 Task: Look for space in Boca Raton, United States from 1st July, 2023 to 9th July, 2023 for 2 adults in price range Rs.8000 to Rs.15000. Place can be entire place with 1  bedroom having 1 bed and 1 bathroom. Property type can be house, flat, guest house. Booking option can be shelf check-in. Required host language is English.
Action: Mouse moved to (409, 86)
Screenshot: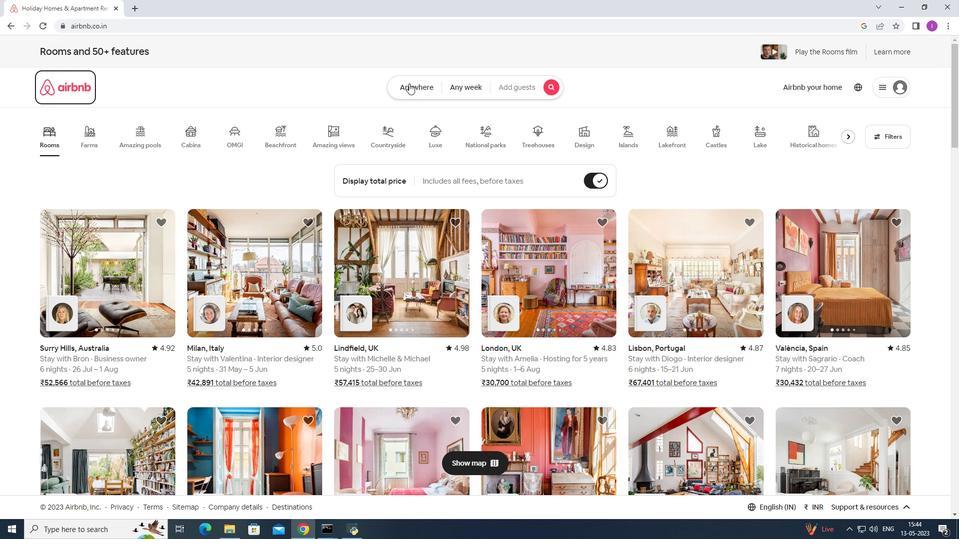 
Action: Mouse pressed left at (409, 86)
Screenshot: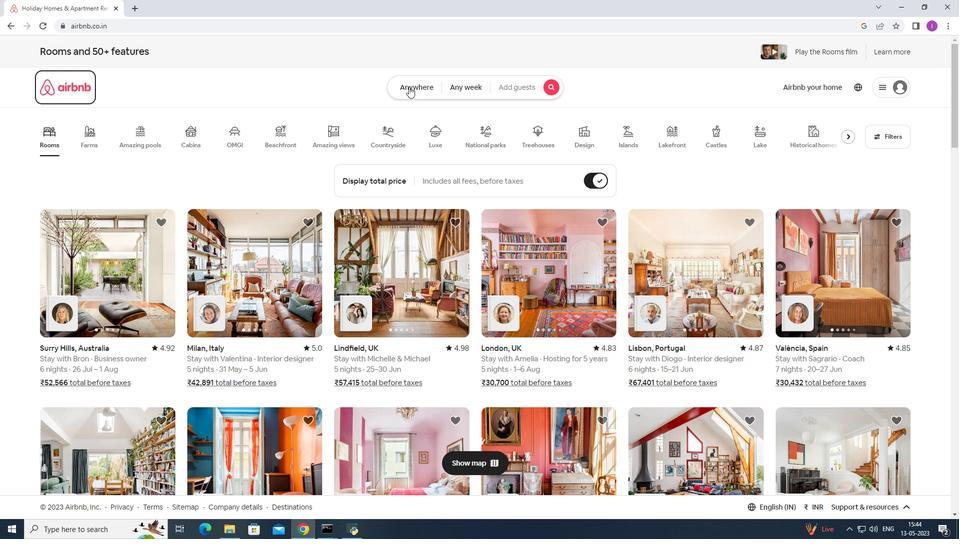 
Action: Mouse moved to (356, 132)
Screenshot: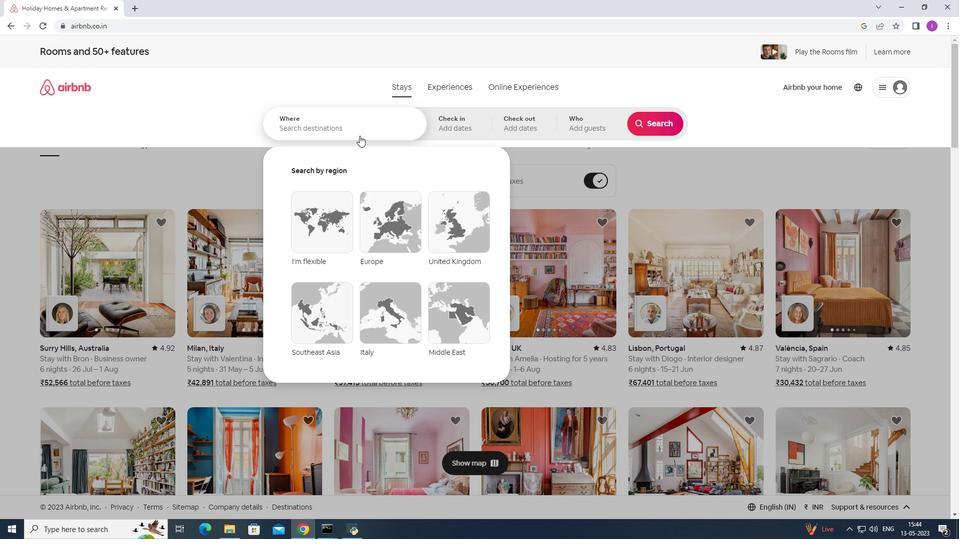 
Action: Mouse pressed left at (356, 132)
Screenshot: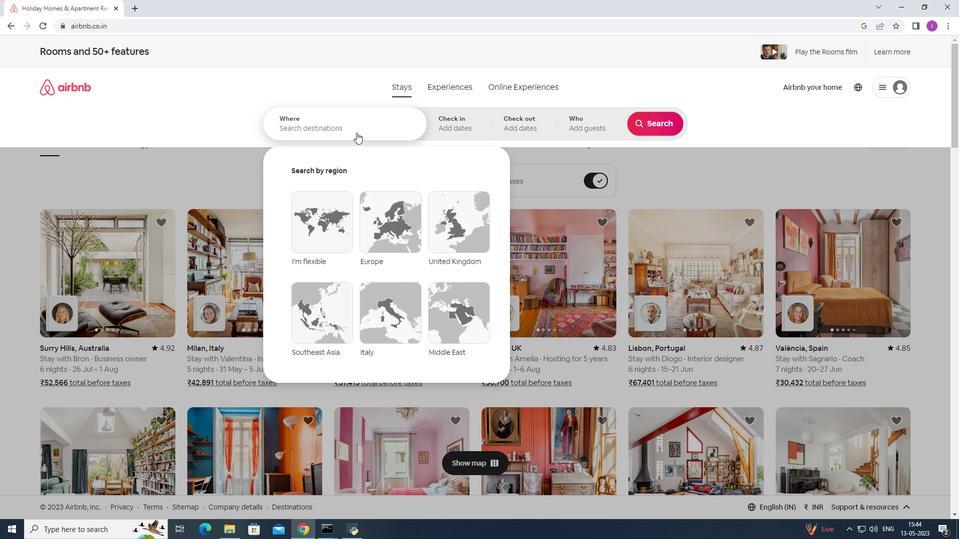 
Action: Mouse moved to (356, 132)
Screenshot: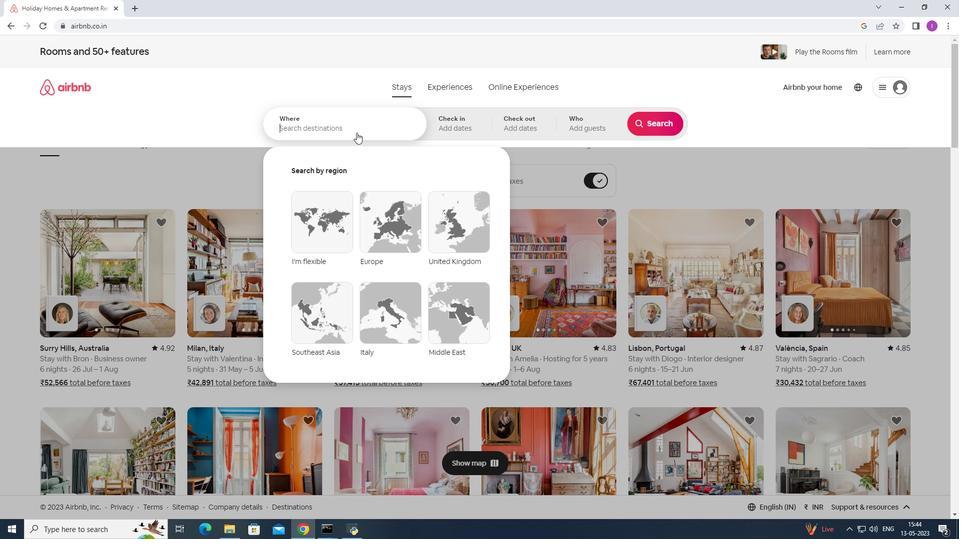 
Action: Key pressed <Key.shift><Key.shift>Boca<Key.space><Key.shift><Key.shift><Key.shift><Key.shift><Key.shift><Key.shift><Key.shift><Key.shift><Key.shift><Key.shift><Key.shift><Key.shift><Key.shift><Key.shift><Key.shift>Raton,<Key.shift><Key.shift><Key.shift><Key.shift><Key.shift><Key.shift><Key.shift><Key.shift><Key.shift><Key.shift><Key.shift><Key.shift><Key.shift><Key.shift><Key.shift><Key.shift><Key.shift><Key.shift><Key.shift><Key.shift><Key.shift><Key.shift><Key.shift><Key.shift>United<Key.space><Key.shift>States
Screenshot: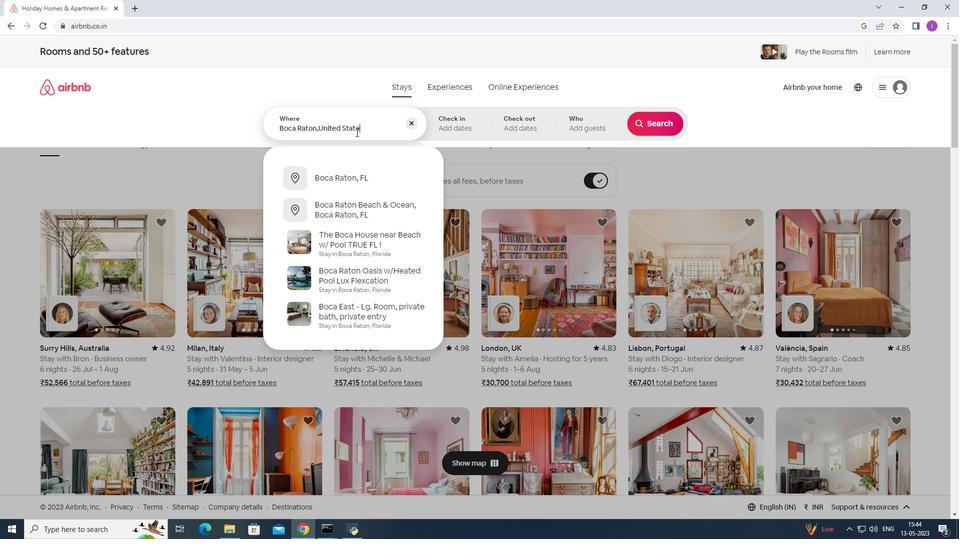 
Action: Mouse moved to (448, 123)
Screenshot: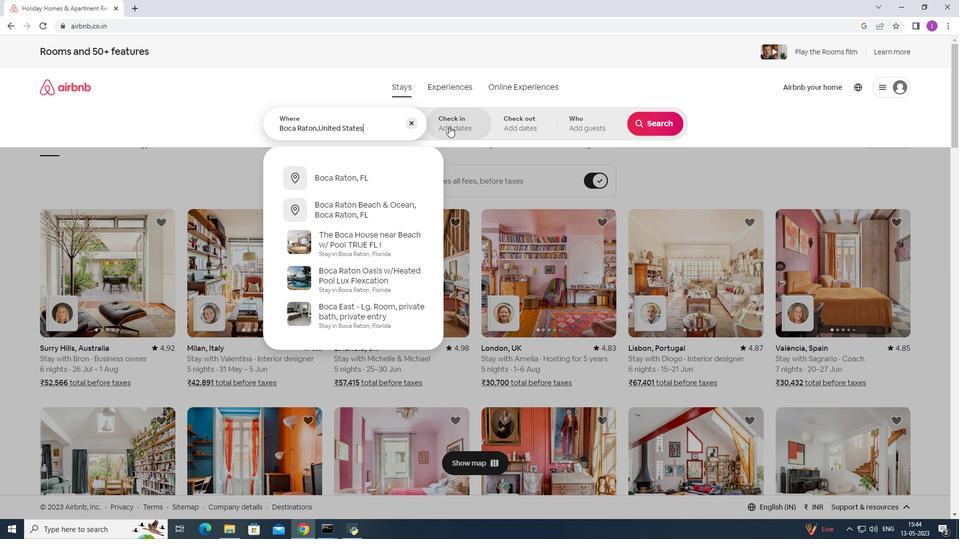 
Action: Mouse pressed left at (448, 123)
Screenshot: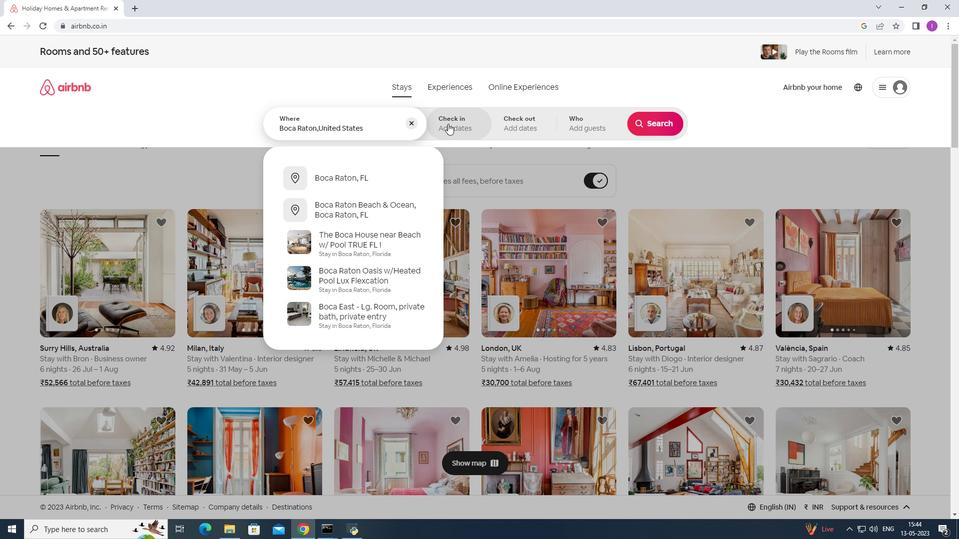 
Action: Mouse moved to (651, 207)
Screenshot: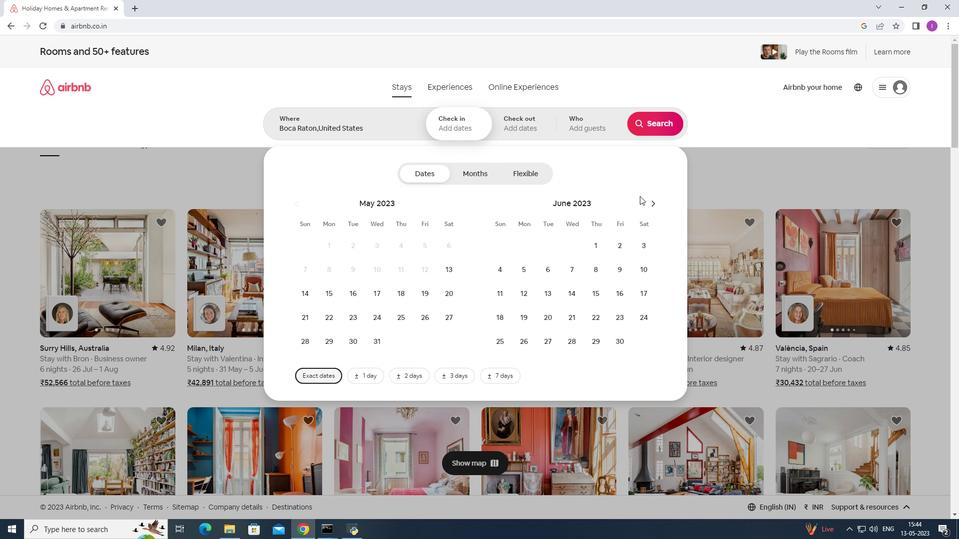 
Action: Mouse pressed left at (651, 207)
Screenshot: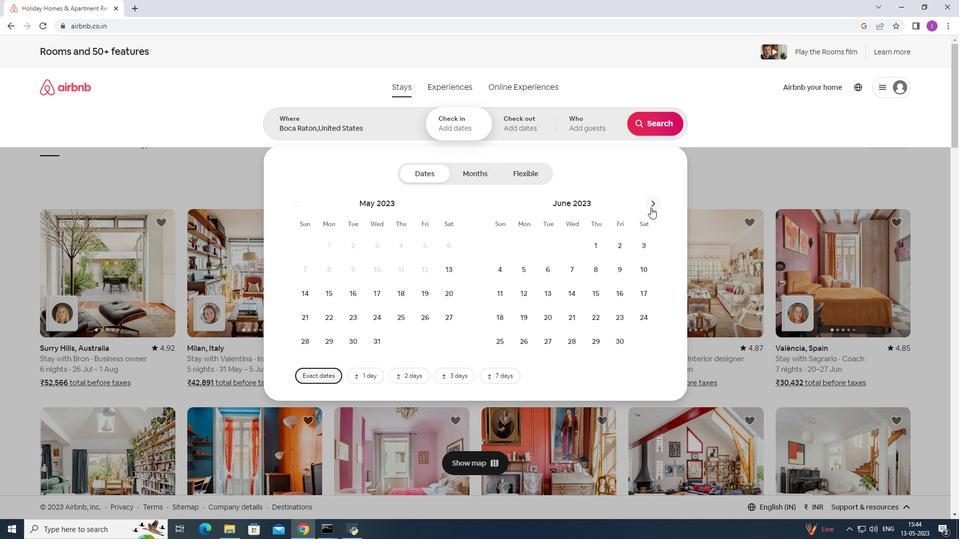 
Action: Mouse moved to (641, 239)
Screenshot: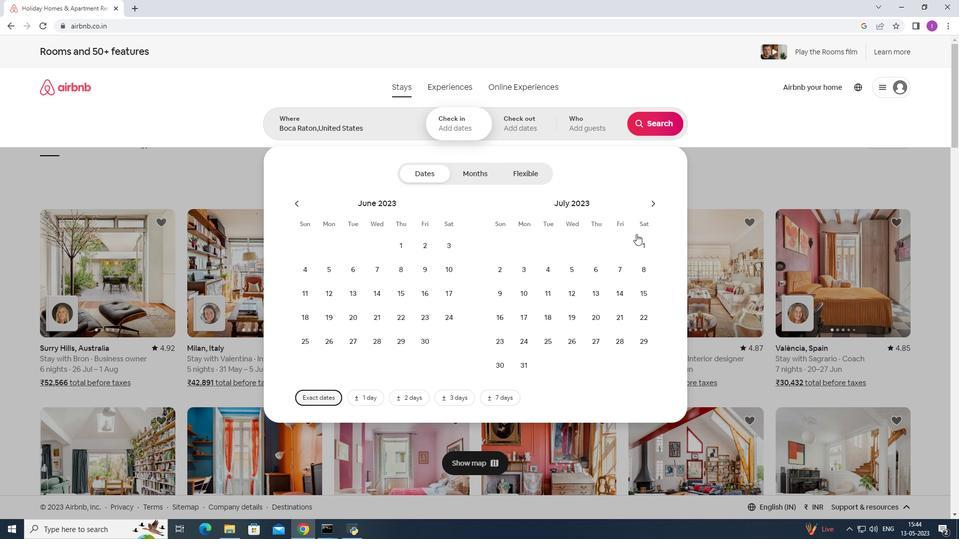 
Action: Mouse pressed left at (641, 239)
Screenshot: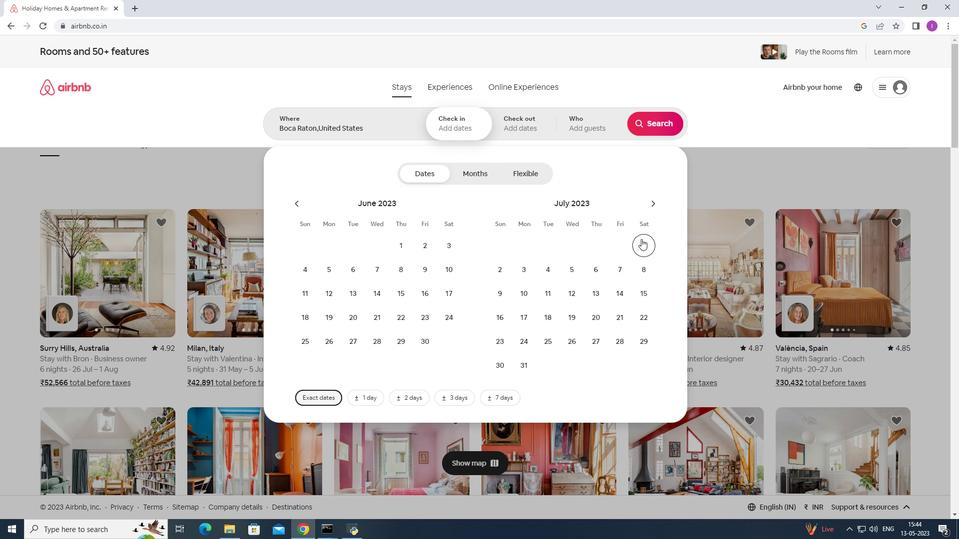 
Action: Mouse moved to (496, 293)
Screenshot: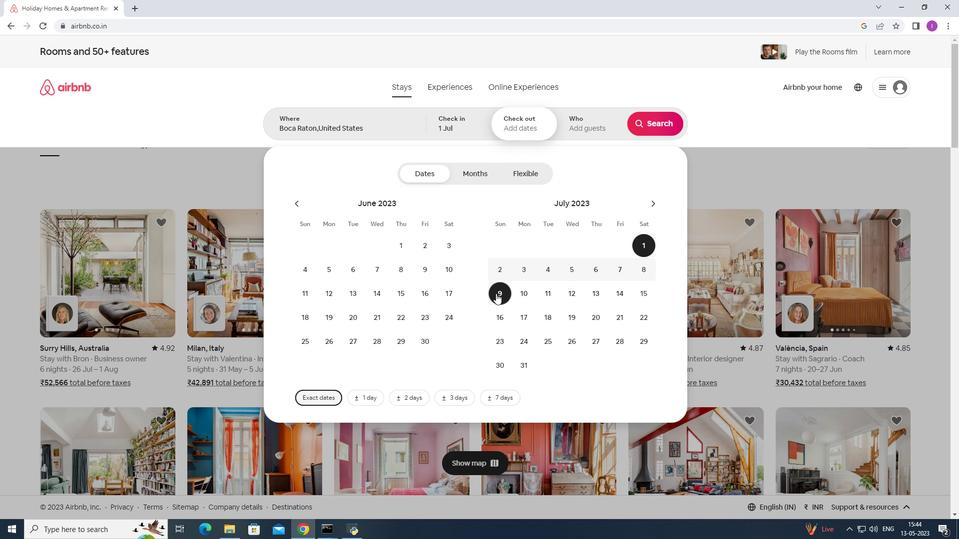 
Action: Mouse pressed left at (496, 293)
Screenshot: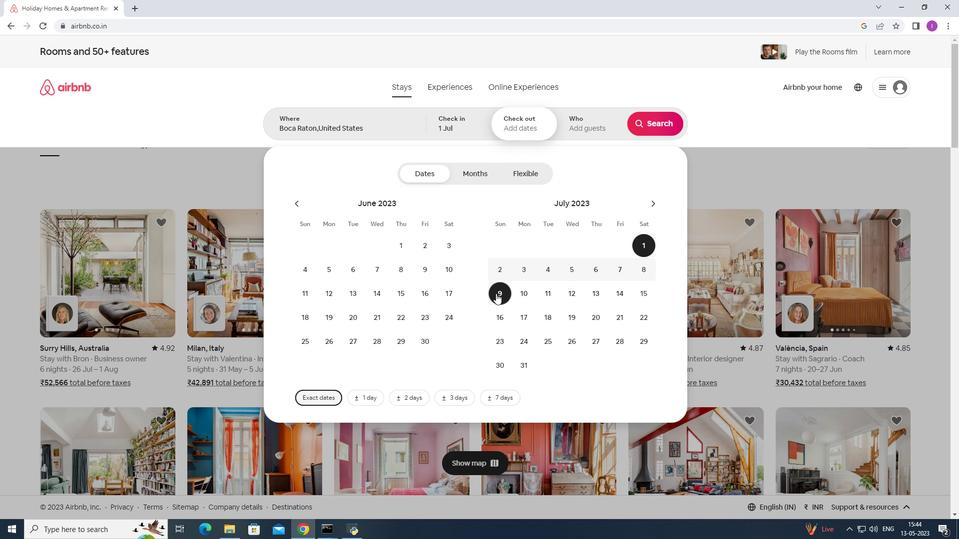 
Action: Mouse moved to (575, 128)
Screenshot: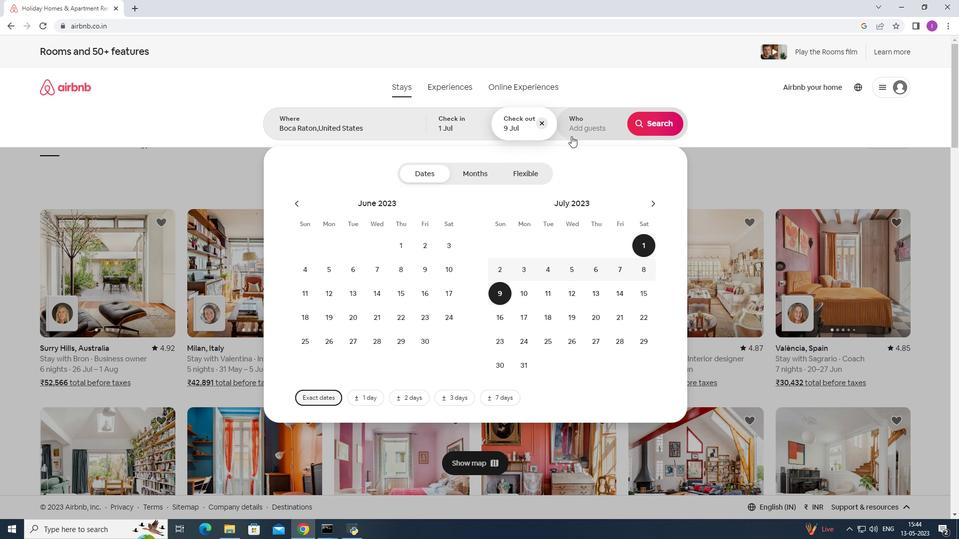 
Action: Mouse pressed left at (575, 128)
Screenshot: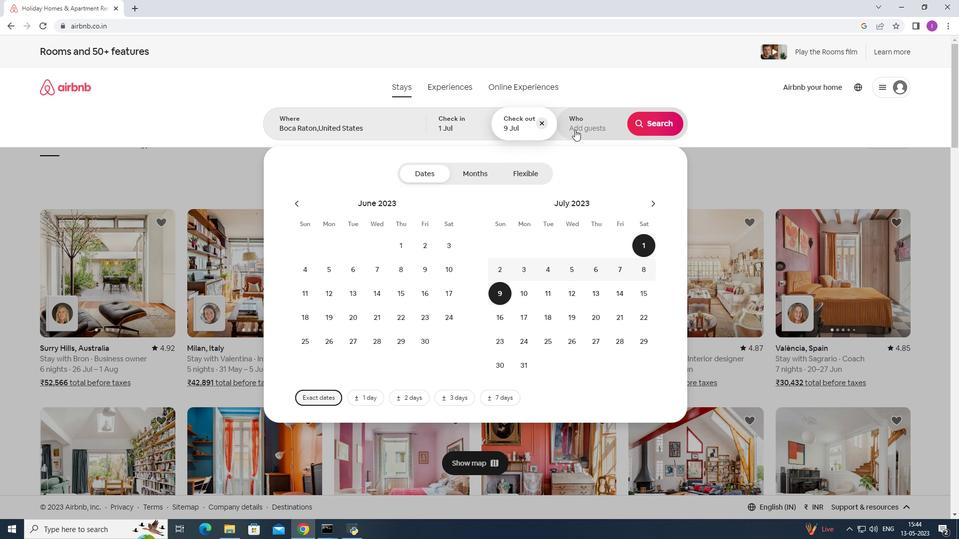 
Action: Mouse moved to (659, 177)
Screenshot: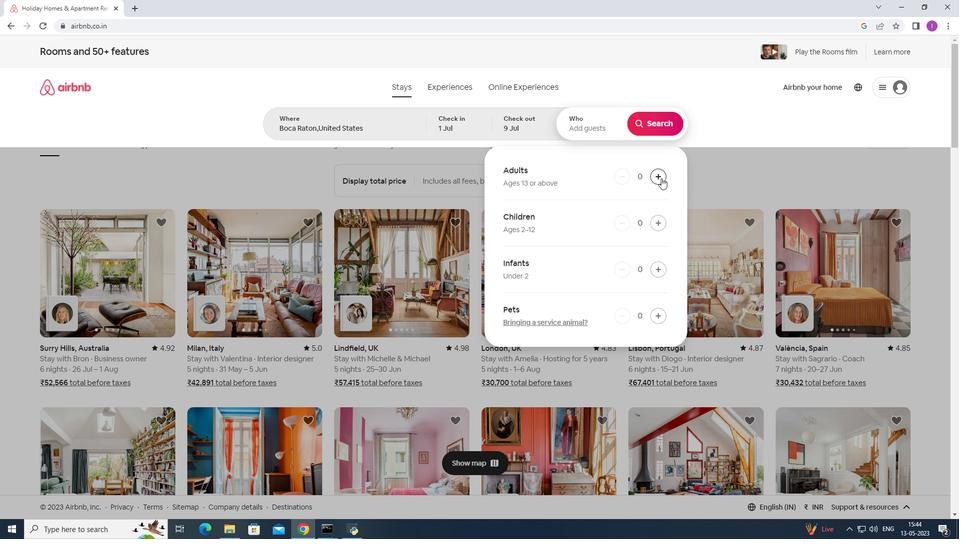 
Action: Mouse pressed left at (659, 177)
Screenshot: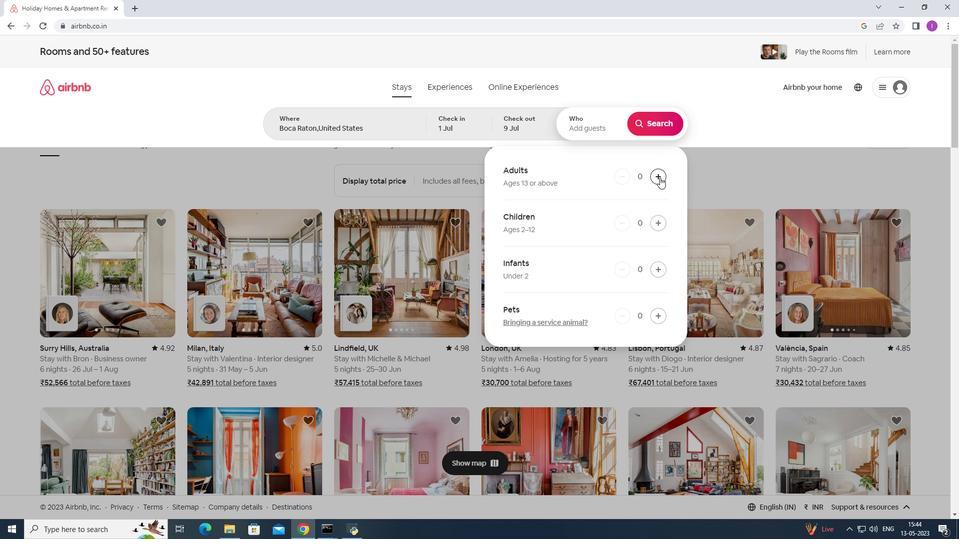 
Action: Mouse moved to (659, 176)
Screenshot: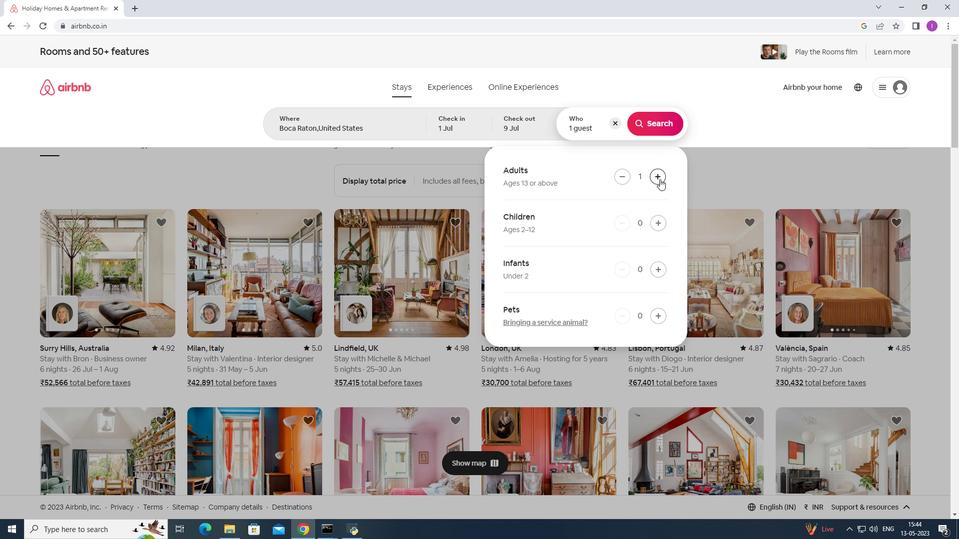 
Action: Mouse pressed left at (659, 176)
Screenshot: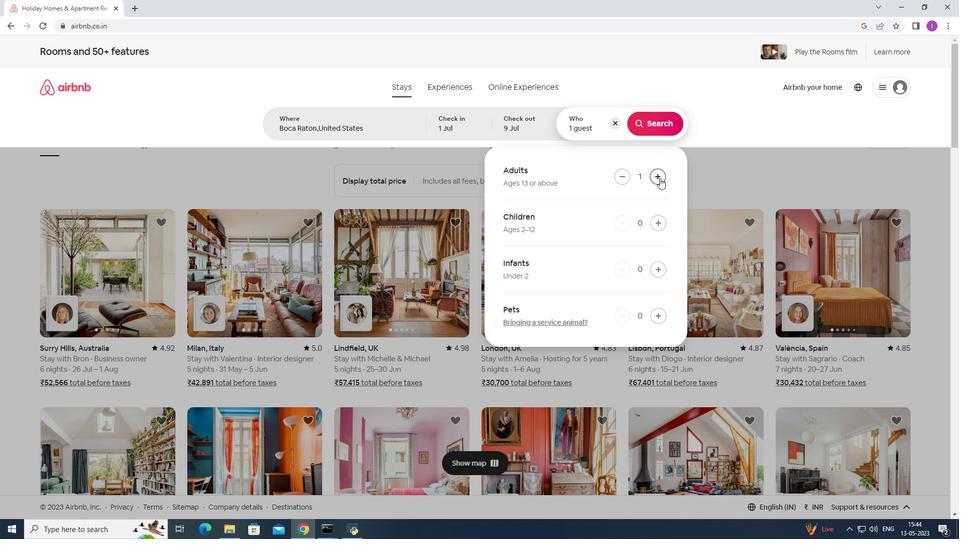 
Action: Mouse pressed left at (659, 176)
Screenshot: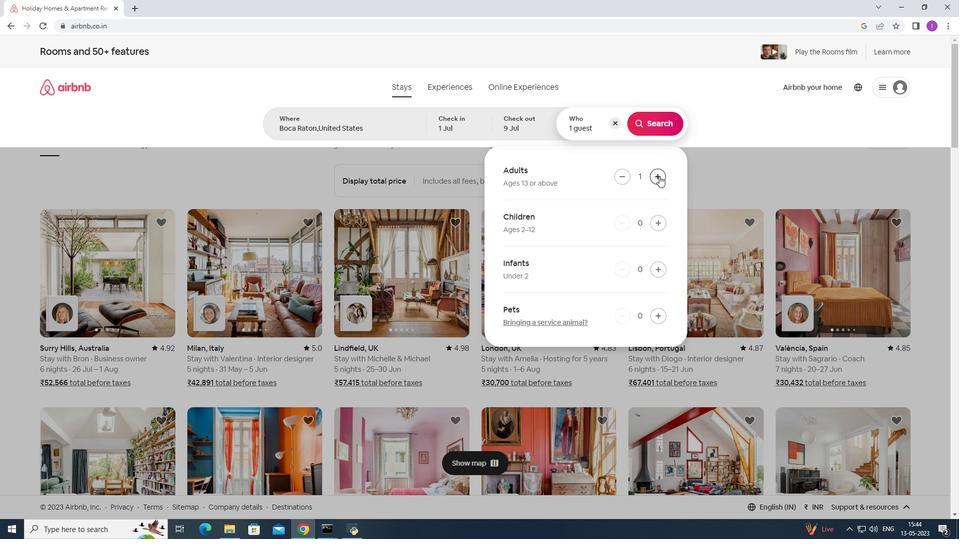 
Action: Mouse moved to (628, 177)
Screenshot: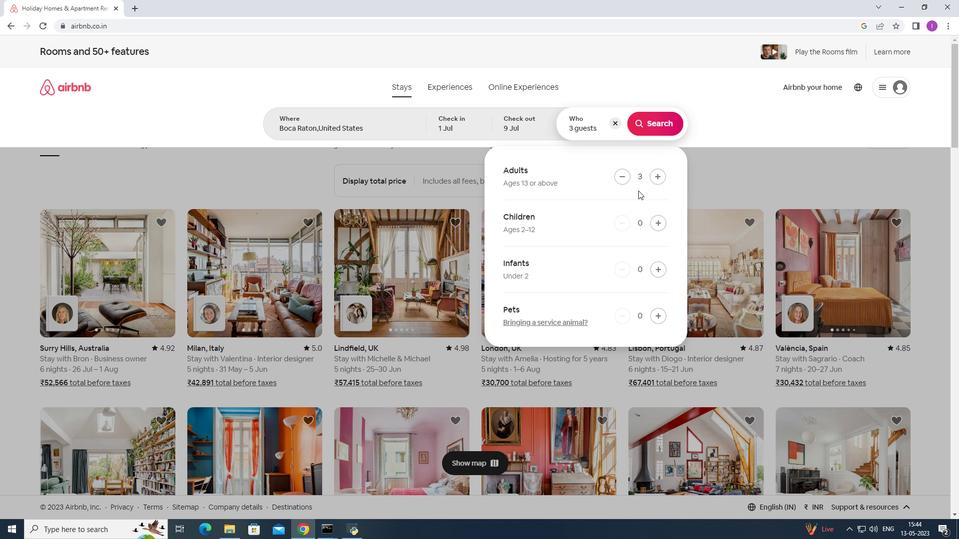 
Action: Mouse pressed left at (628, 177)
Screenshot: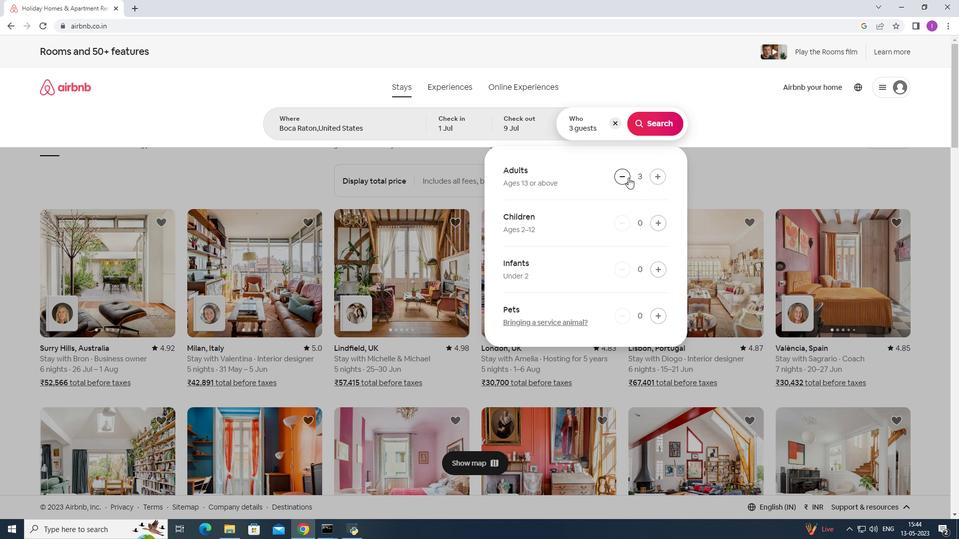 
Action: Mouse moved to (647, 128)
Screenshot: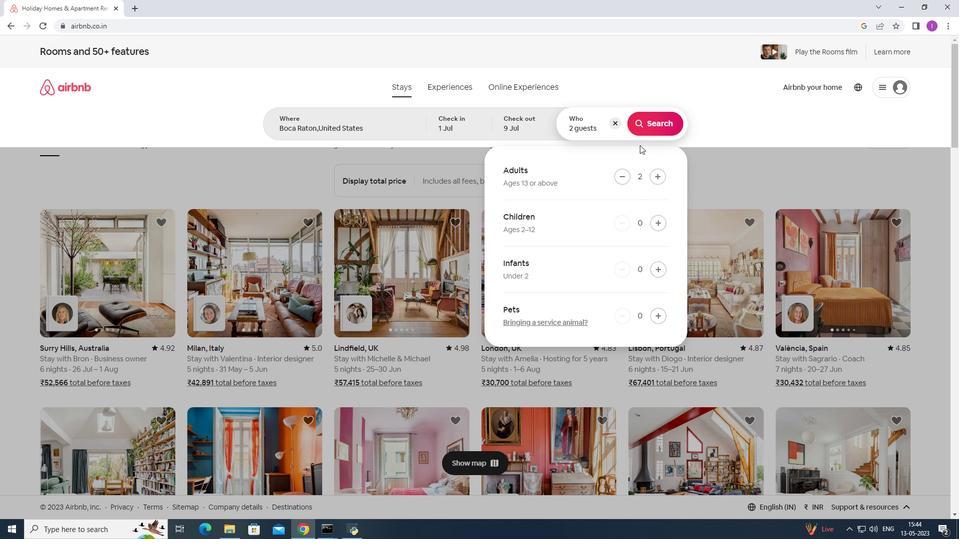 
Action: Mouse pressed left at (647, 128)
Screenshot: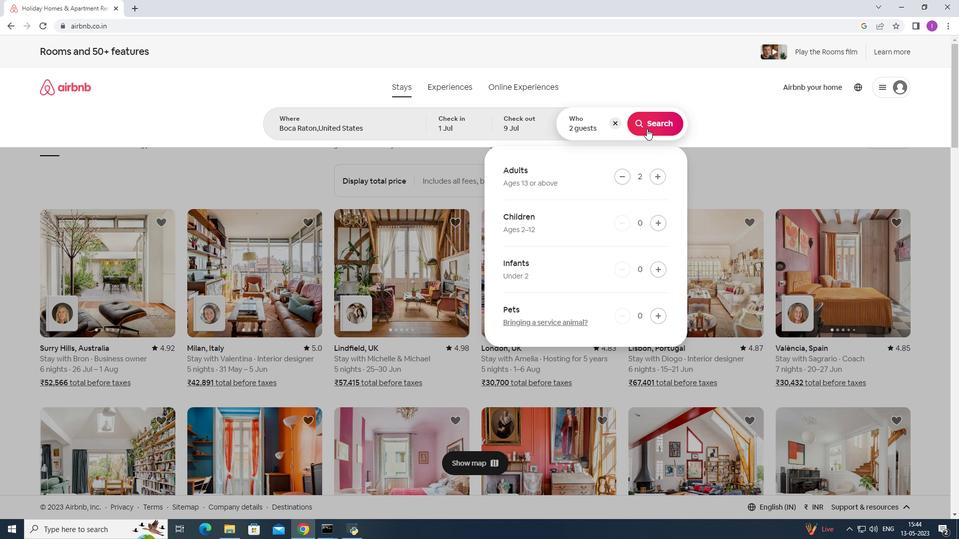 
Action: Mouse moved to (911, 93)
Screenshot: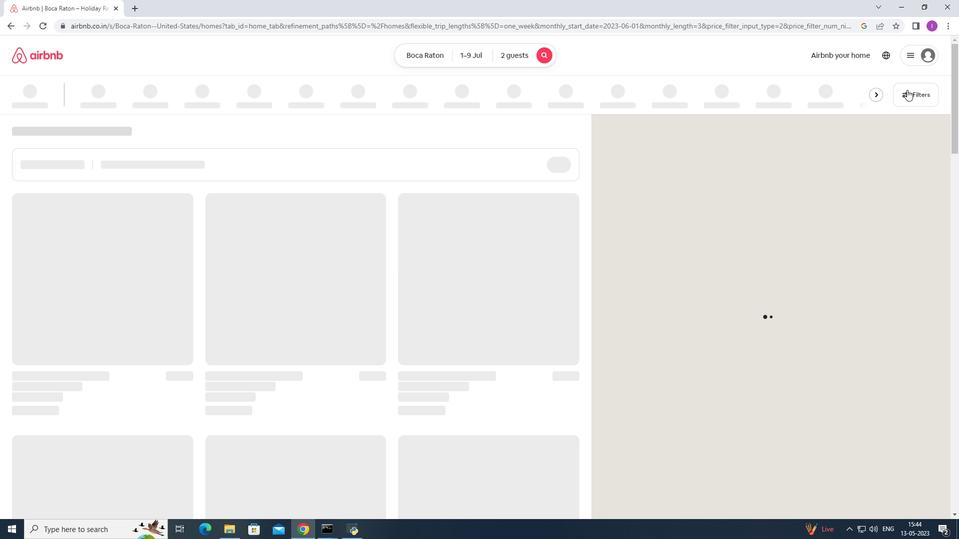 
Action: Mouse pressed left at (911, 93)
Screenshot: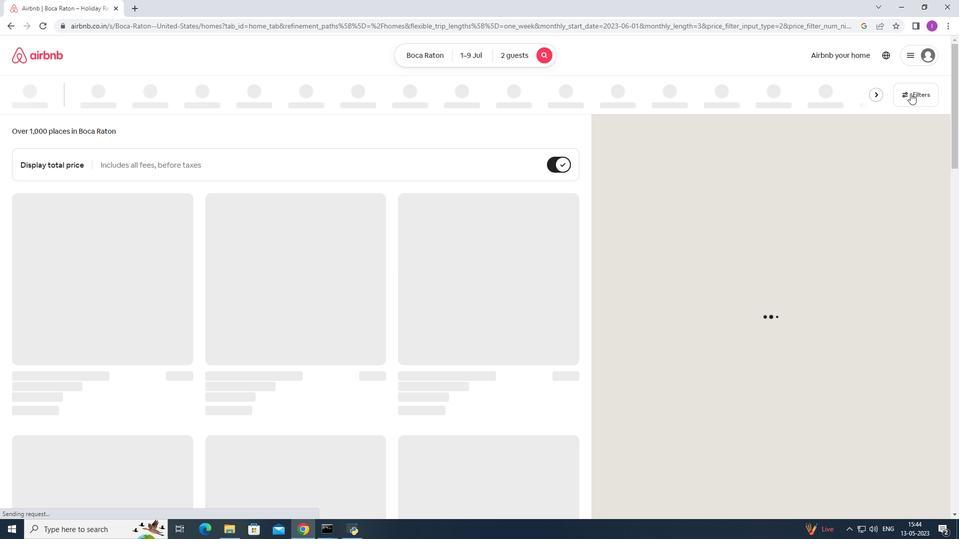 
Action: Mouse moved to (542, 339)
Screenshot: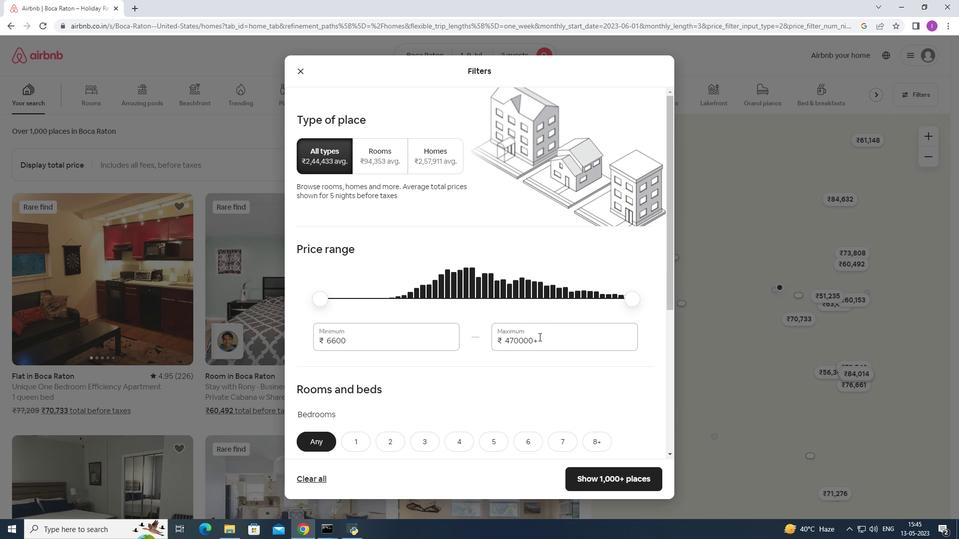 
Action: Mouse pressed left at (542, 339)
Screenshot: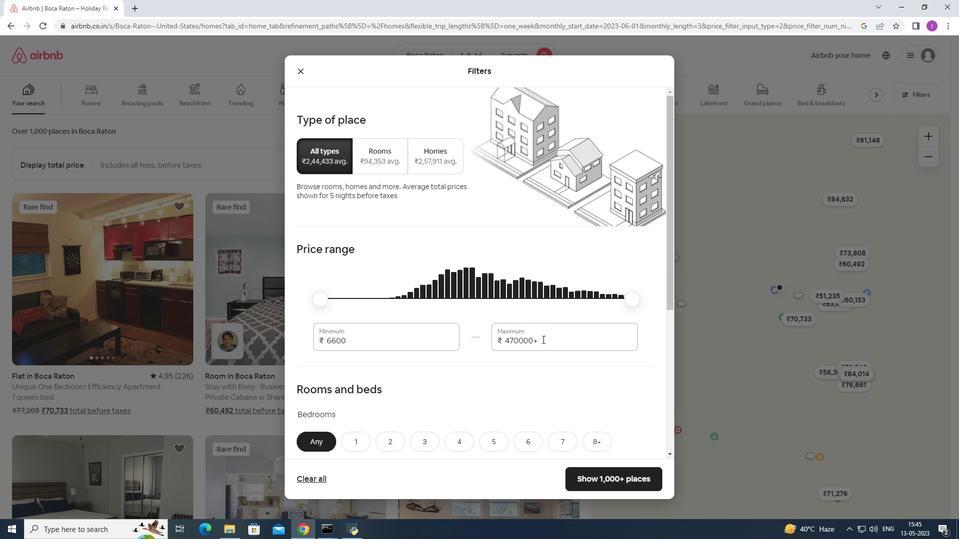 
Action: Mouse moved to (501, 339)
Screenshot: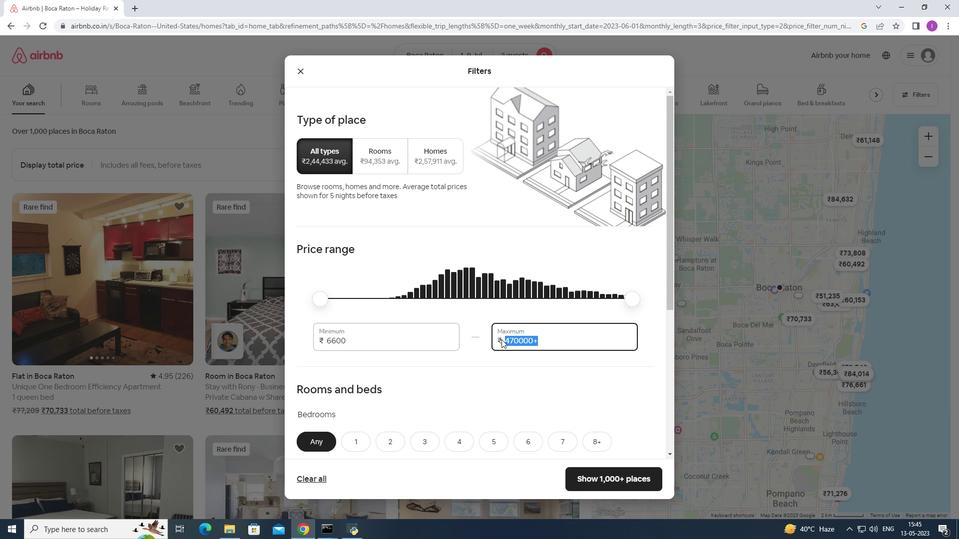 
Action: Key pressed 15
Screenshot: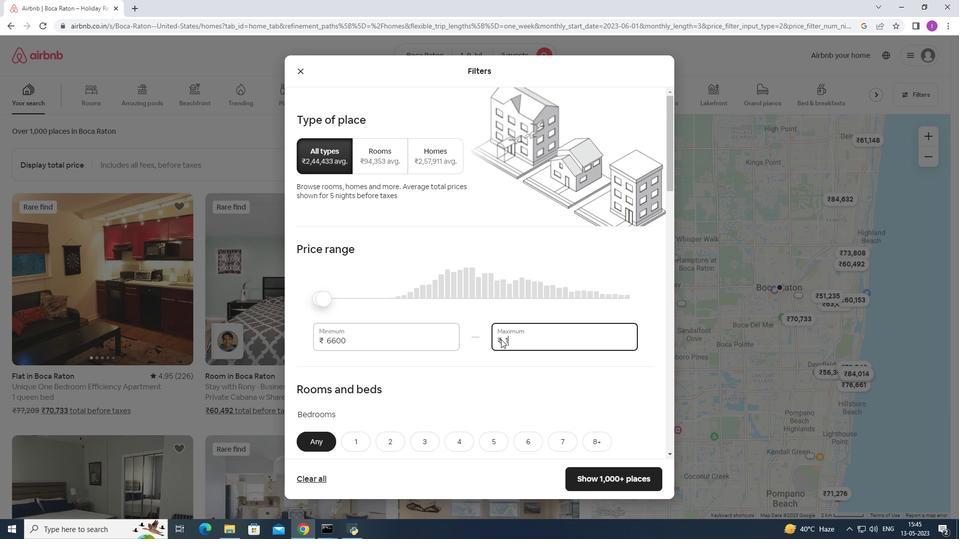 
Action: Mouse moved to (501, 339)
Screenshot: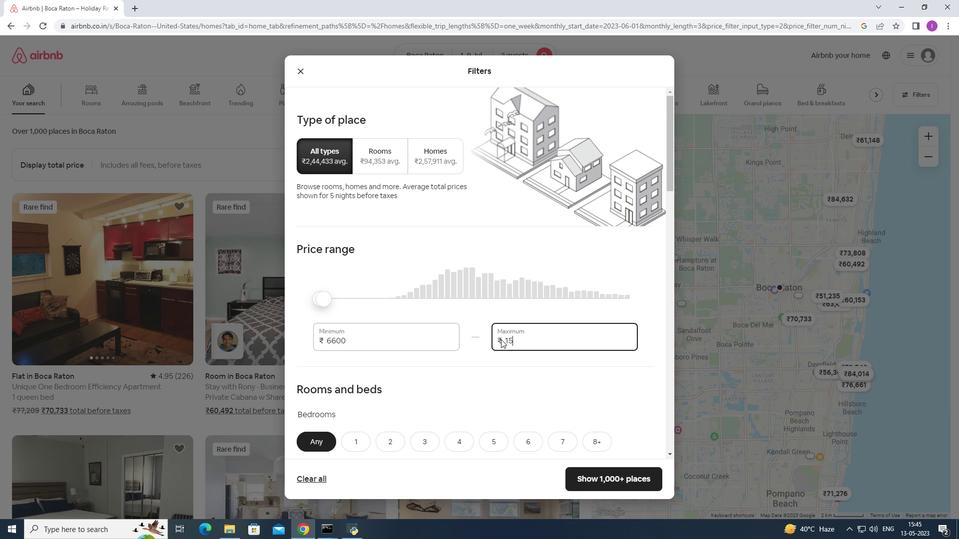 
Action: Key pressed 0
Screenshot: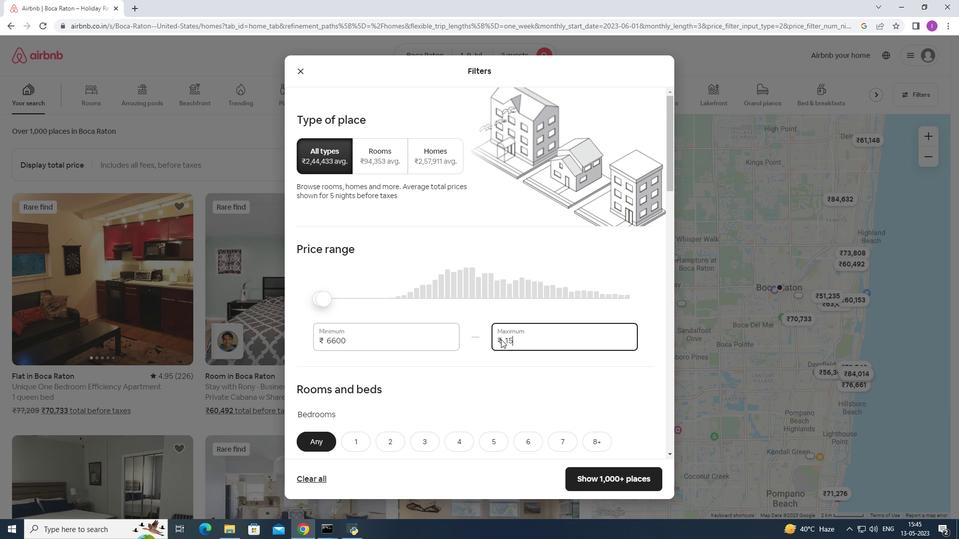
Action: Mouse moved to (502, 339)
Screenshot: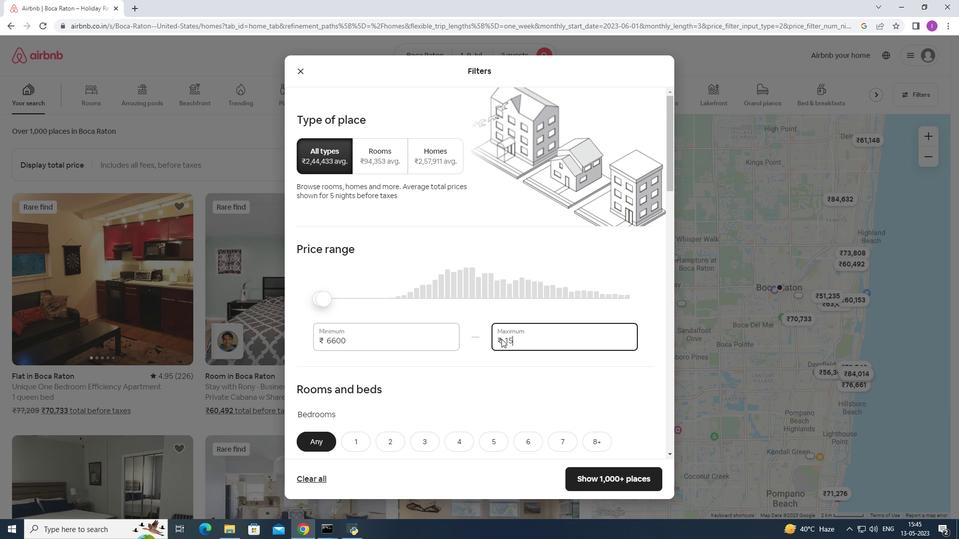 
Action: Key pressed 0
Screenshot: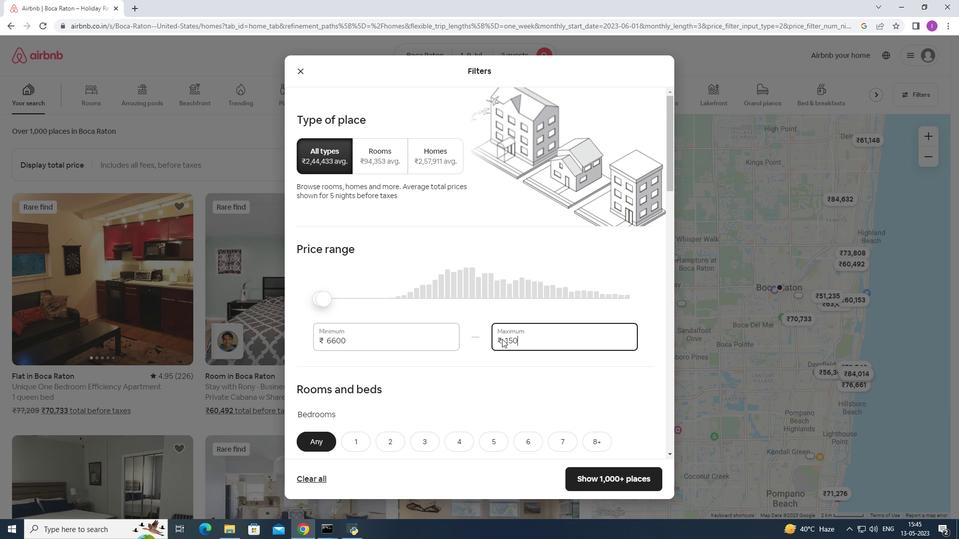 
Action: Mouse moved to (502, 338)
Screenshot: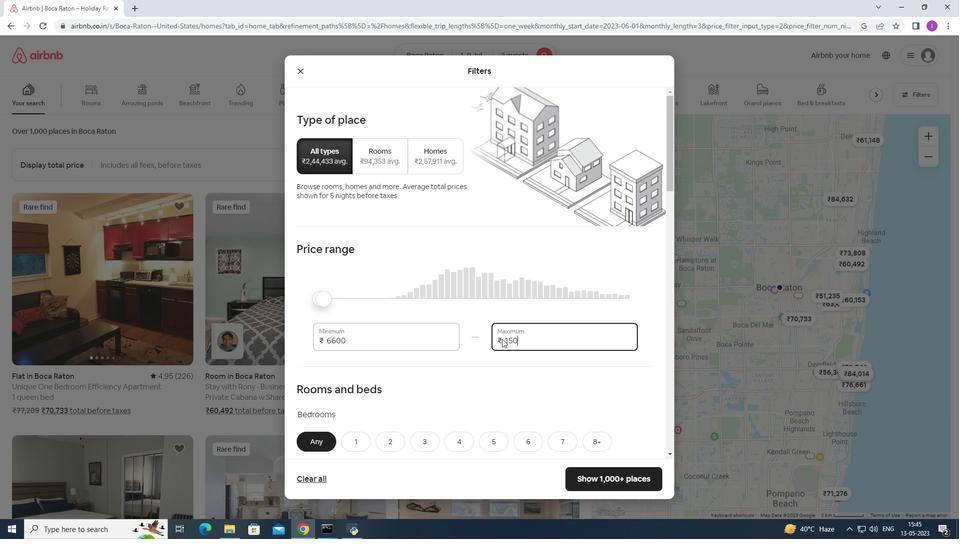 
Action: Key pressed 0
Screenshot: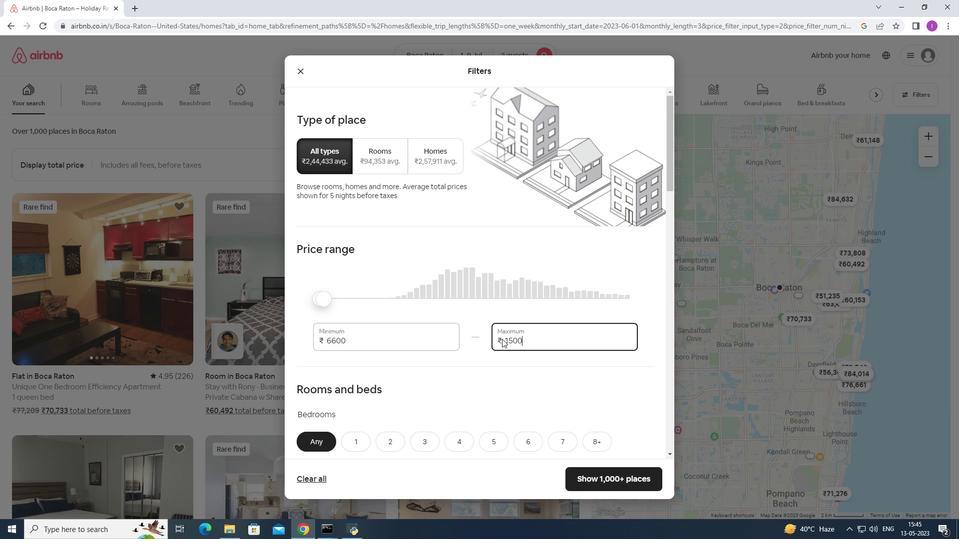 
Action: Mouse moved to (352, 339)
Screenshot: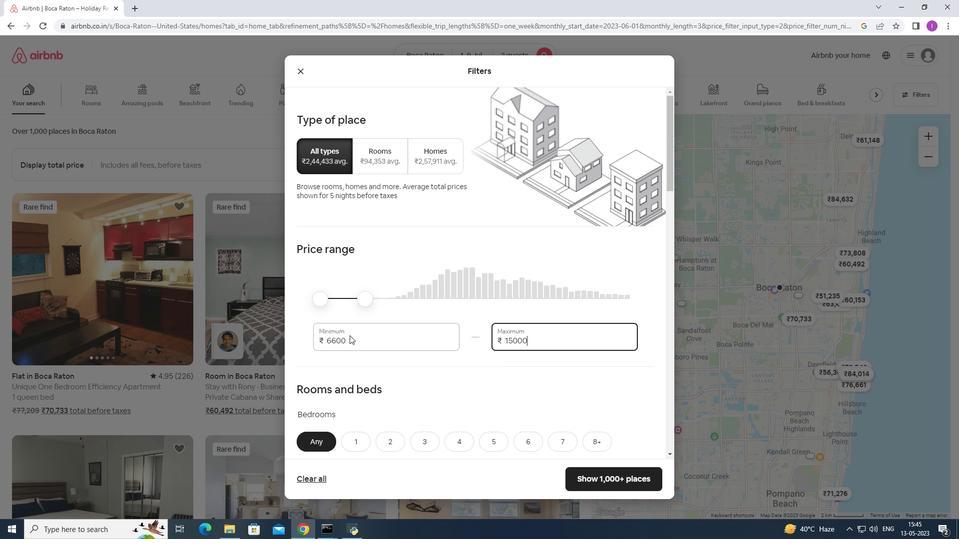 
Action: Mouse pressed left at (352, 339)
Screenshot: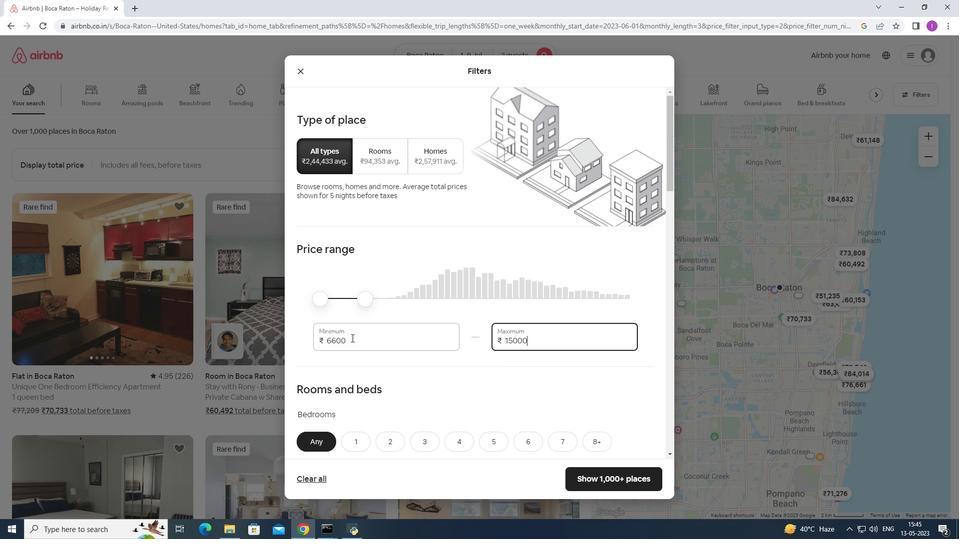 
Action: Mouse moved to (351, 338)
Screenshot: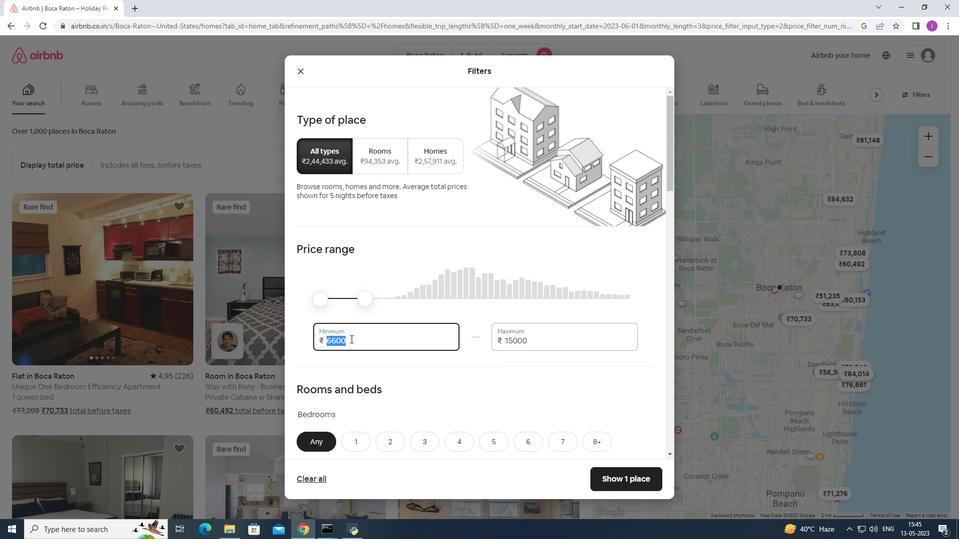 
Action: Key pressed 800
Screenshot: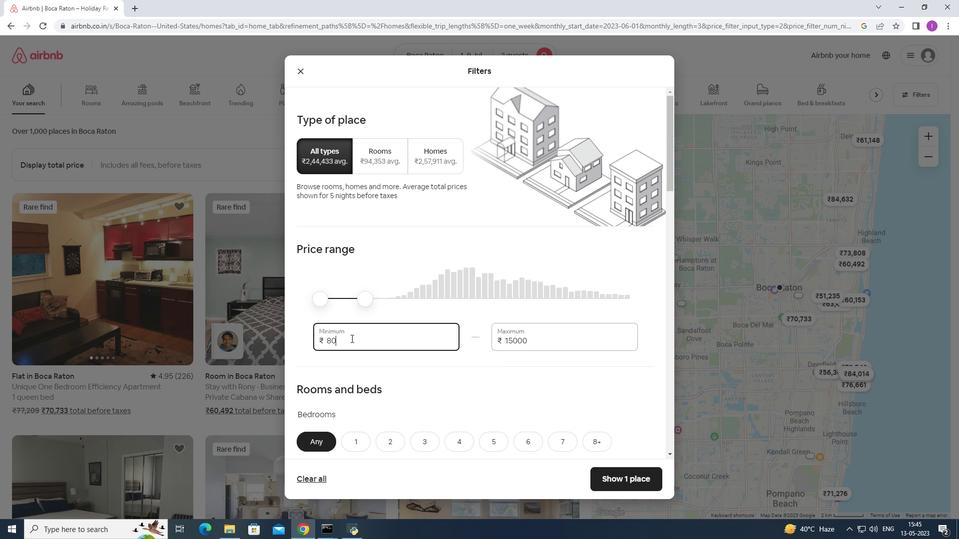 
Action: Mouse moved to (352, 336)
Screenshot: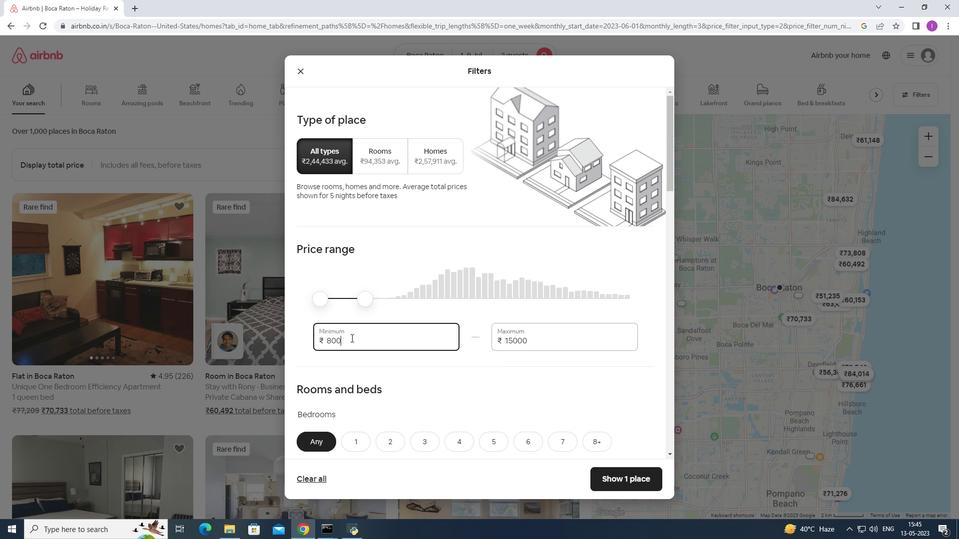 
Action: Key pressed 0
Screenshot: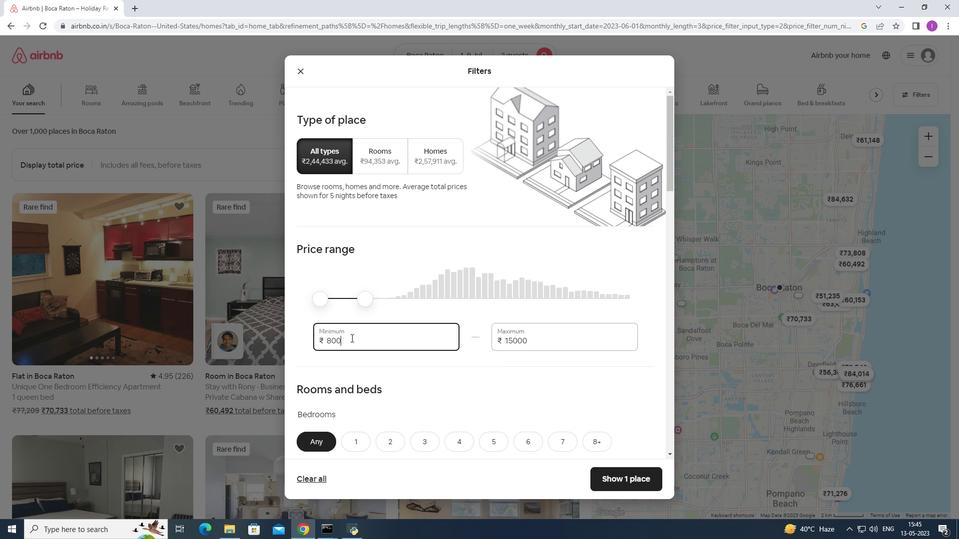 
Action: Mouse moved to (452, 378)
Screenshot: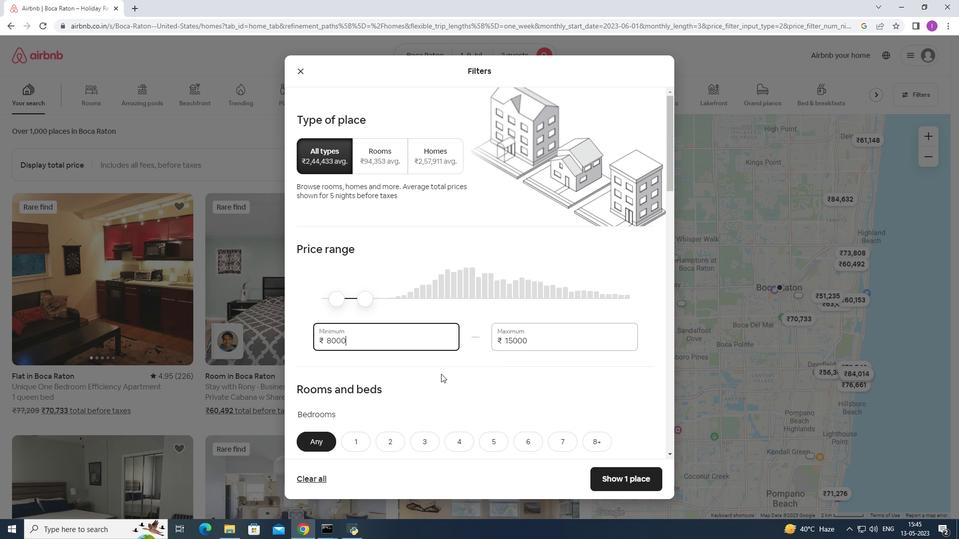 
Action: Mouse scrolled (452, 377) with delta (0, 0)
Screenshot: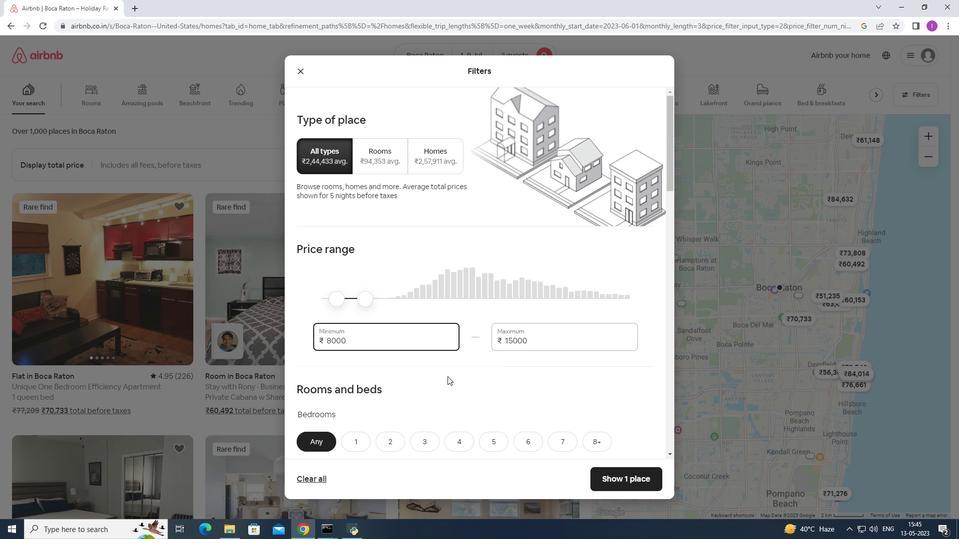 
Action: Mouse moved to (453, 378)
Screenshot: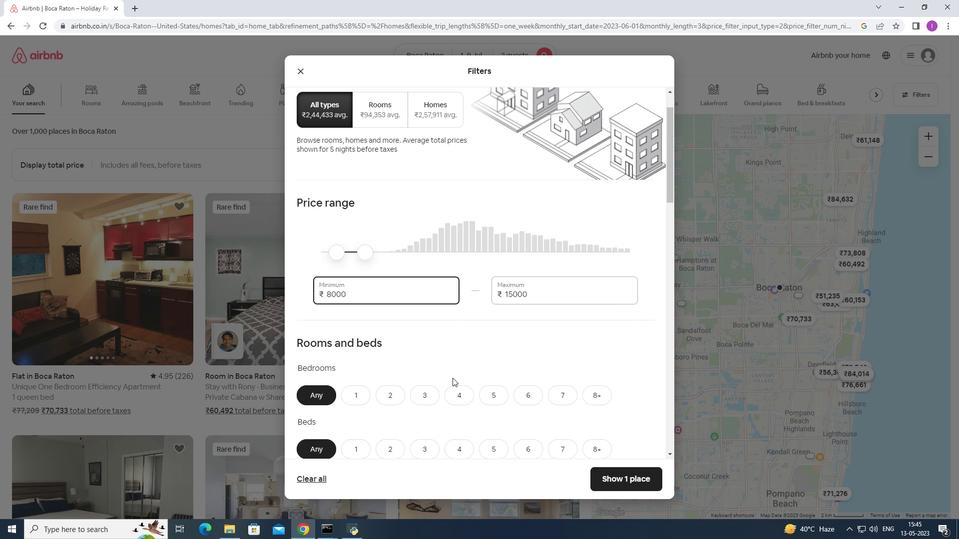 
Action: Mouse scrolled (453, 377) with delta (0, 0)
Screenshot: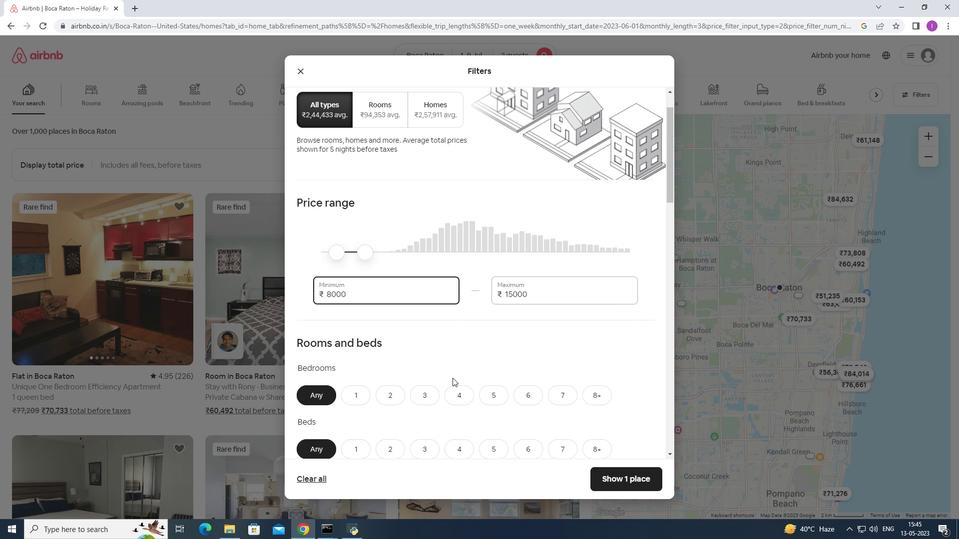 
Action: Mouse moved to (463, 364)
Screenshot: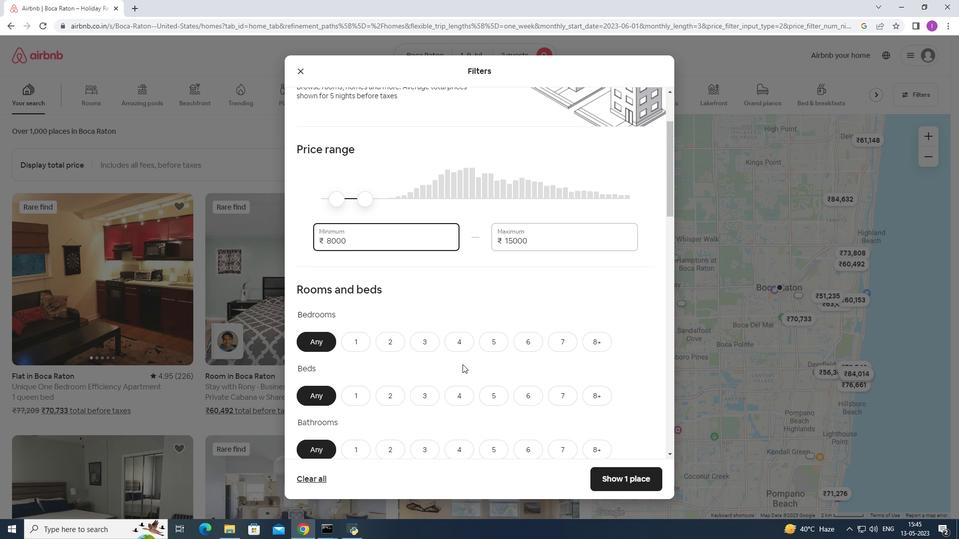 
Action: Mouse scrolled (463, 363) with delta (0, 0)
Screenshot: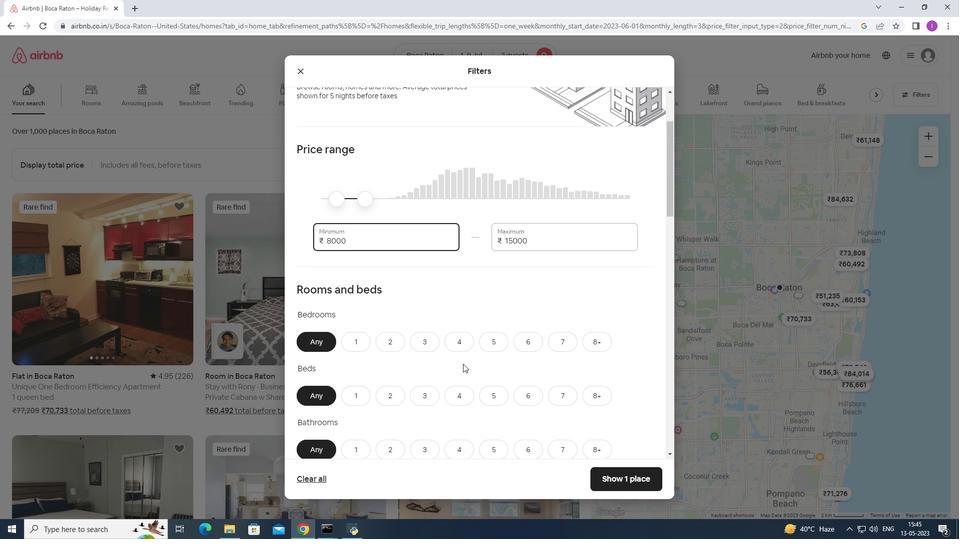 
Action: Mouse moved to (353, 292)
Screenshot: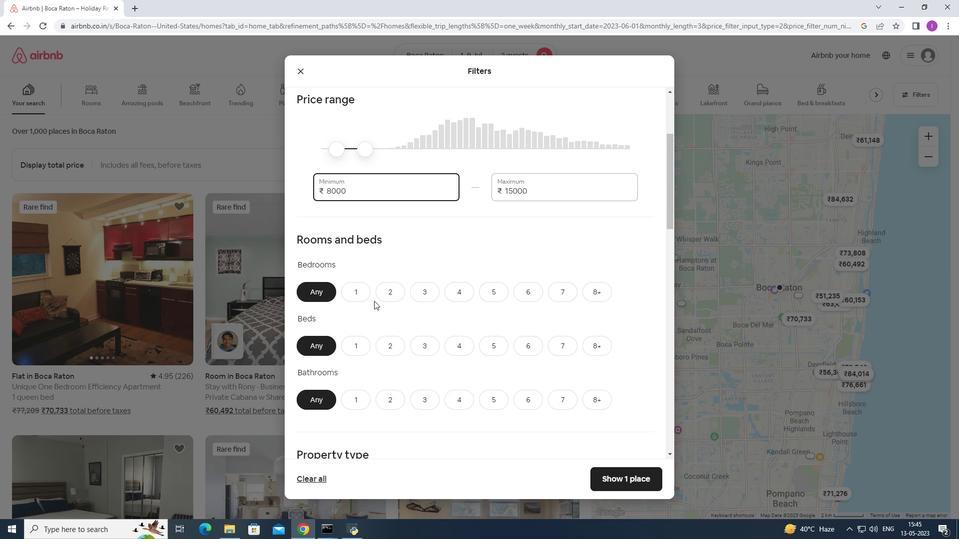 
Action: Mouse pressed left at (353, 292)
Screenshot: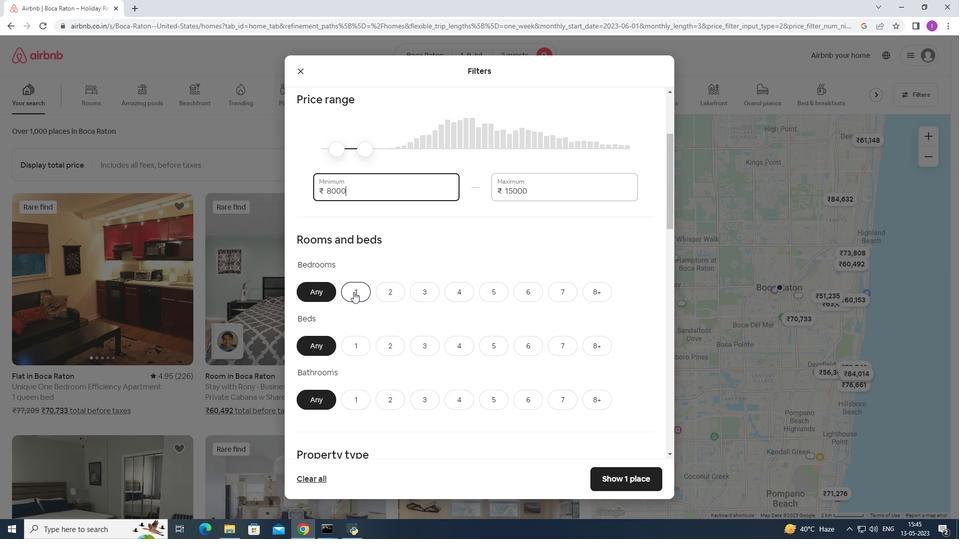 
Action: Mouse moved to (363, 346)
Screenshot: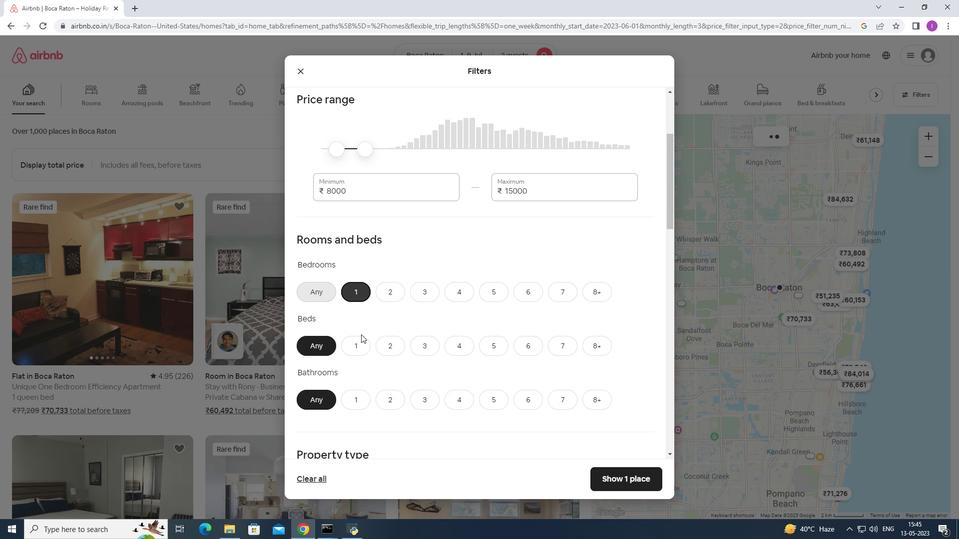 
Action: Mouse pressed left at (363, 346)
Screenshot: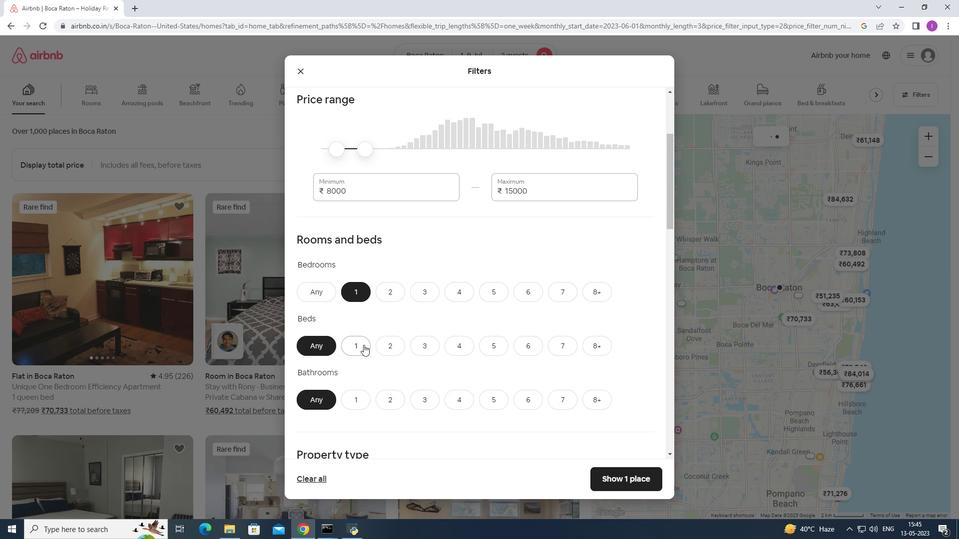 
Action: Mouse moved to (354, 397)
Screenshot: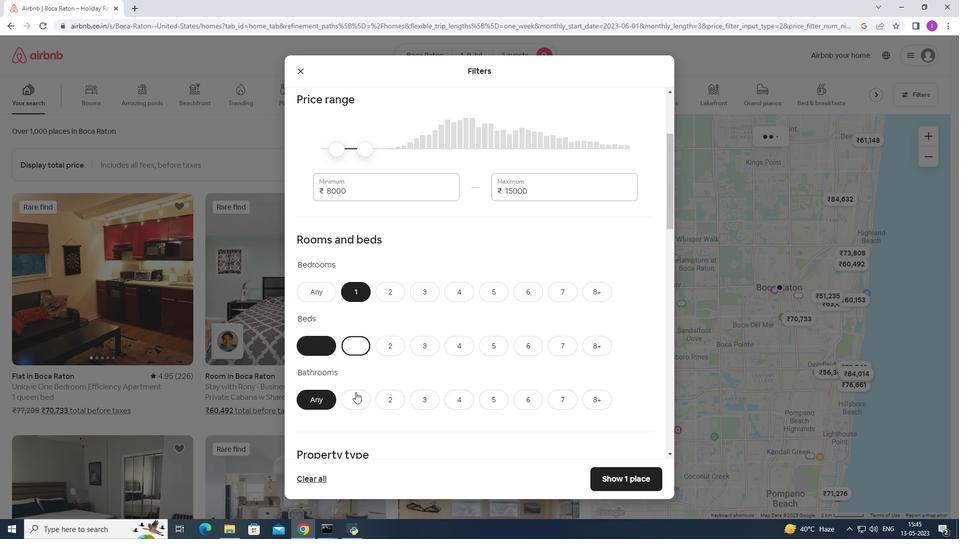 
Action: Mouse pressed left at (354, 397)
Screenshot: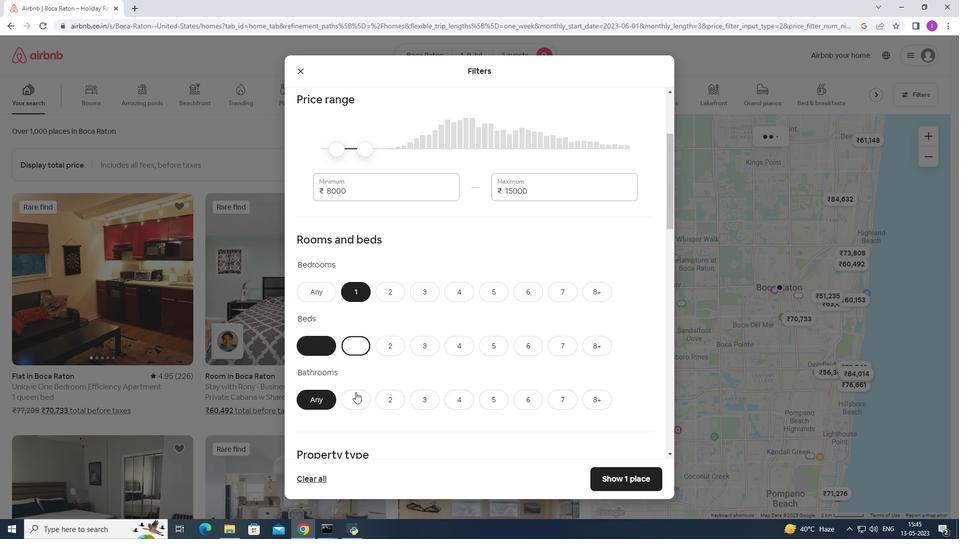 
Action: Mouse moved to (411, 376)
Screenshot: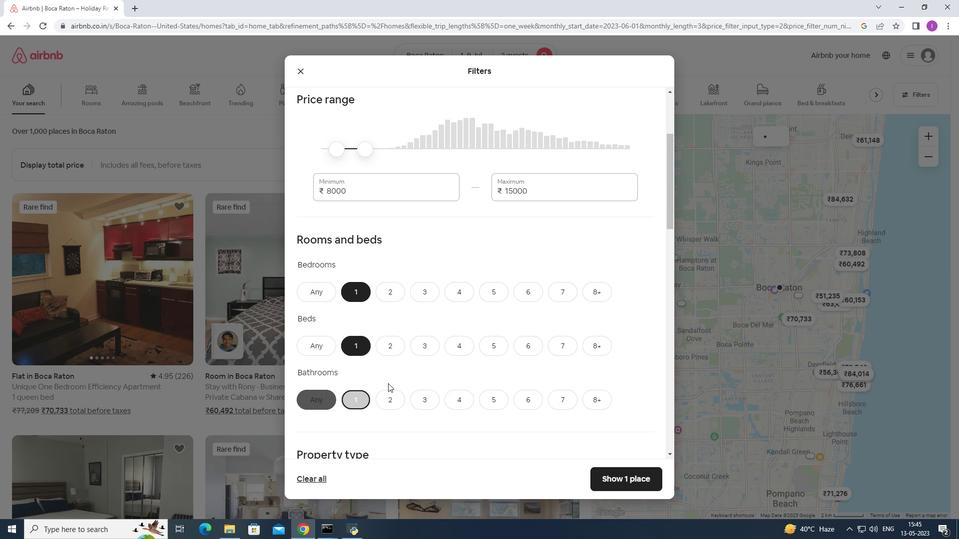 
Action: Mouse scrolled (411, 376) with delta (0, 0)
Screenshot: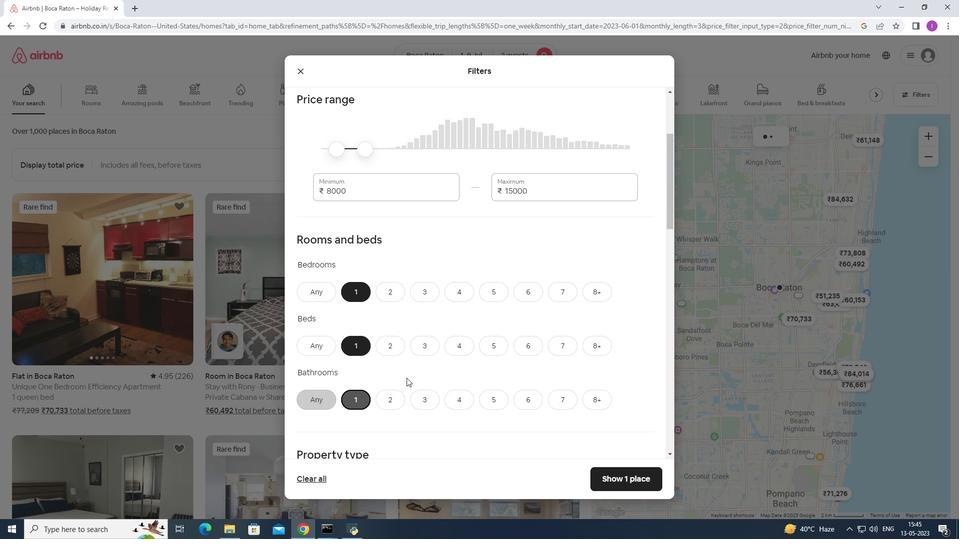 
Action: Mouse scrolled (411, 376) with delta (0, 0)
Screenshot: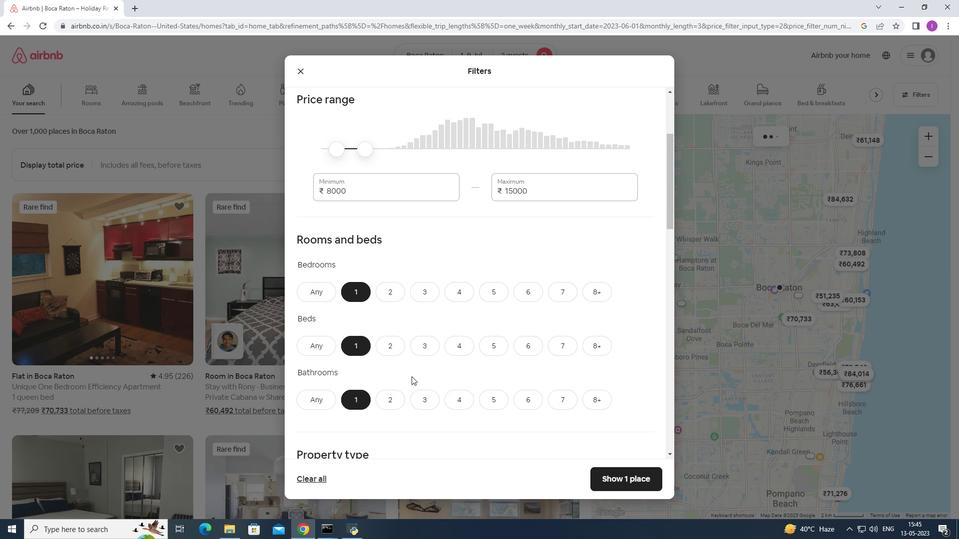 
Action: Mouse scrolled (411, 376) with delta (0, 0)
Screenshot: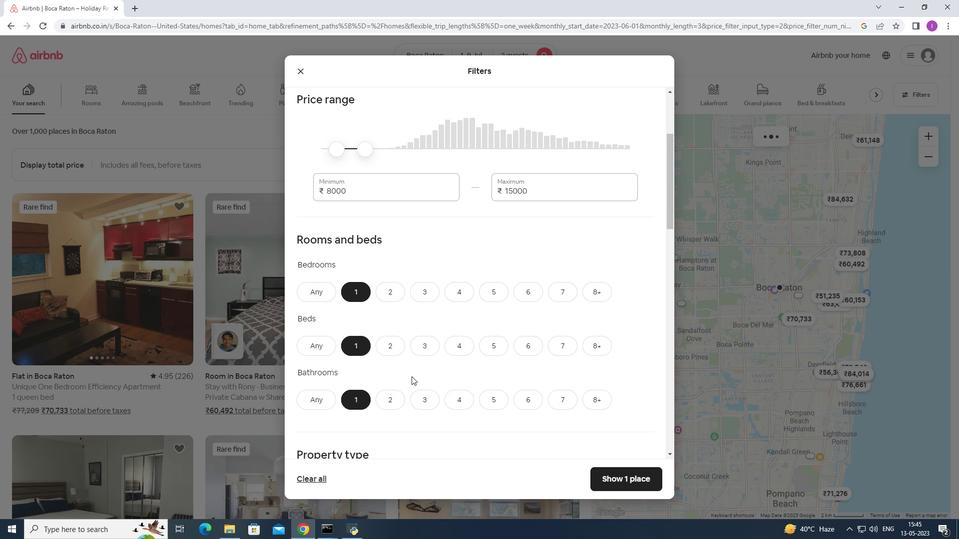 
Action: Mouse moved to (309, 362)
Screenshot: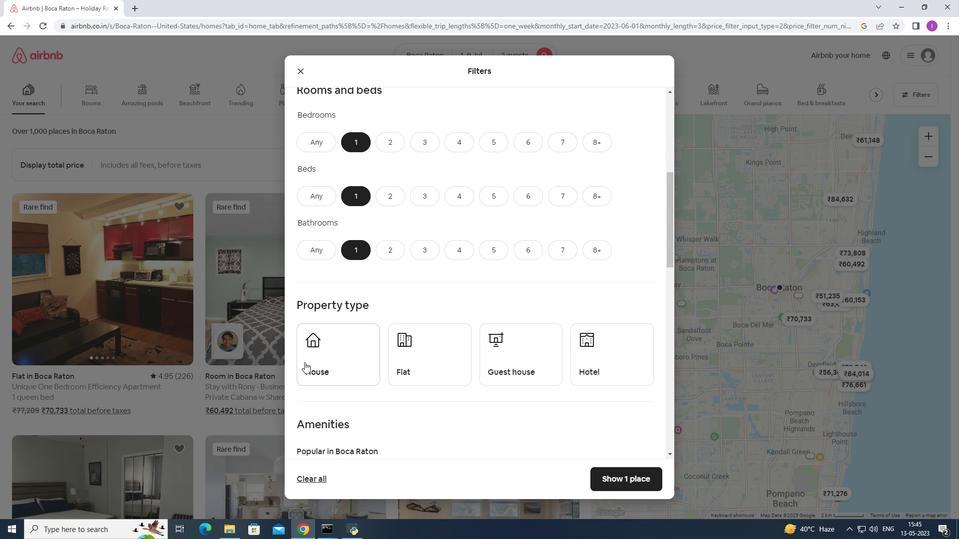 
Action: Mouse pressed left at (309, 362)
Screenshot: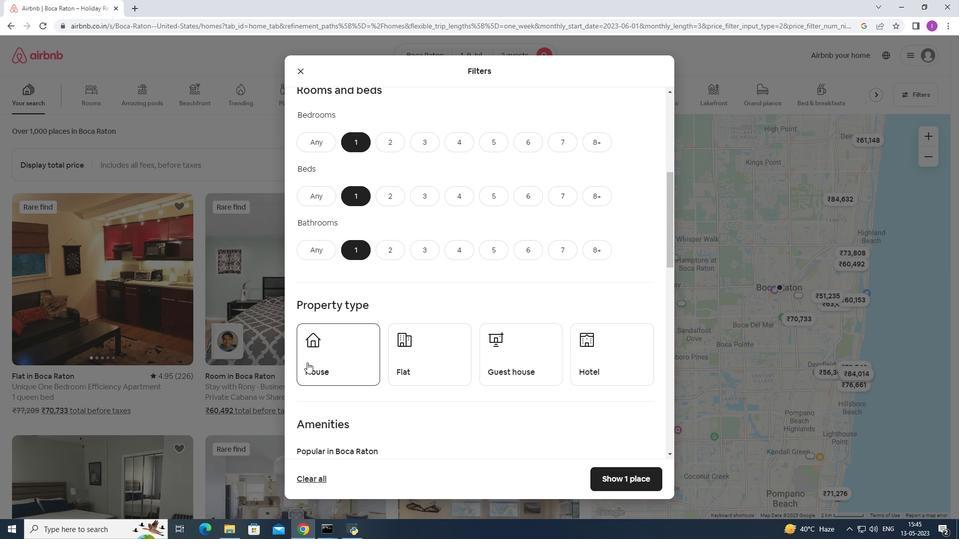 
Action: Mouse moved to (404, 365)
Screenshot: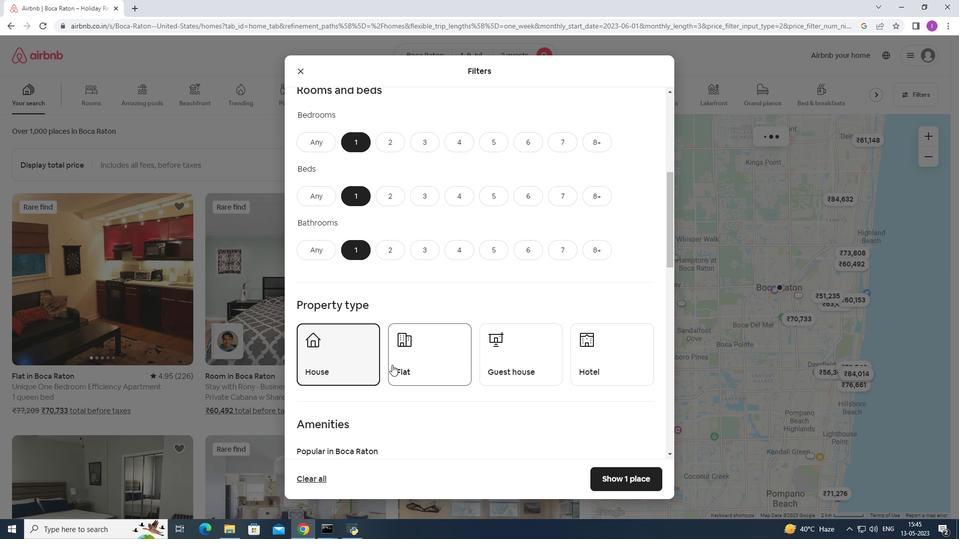 
Action: Mouse pressed left at (404, 365)
Screenshot: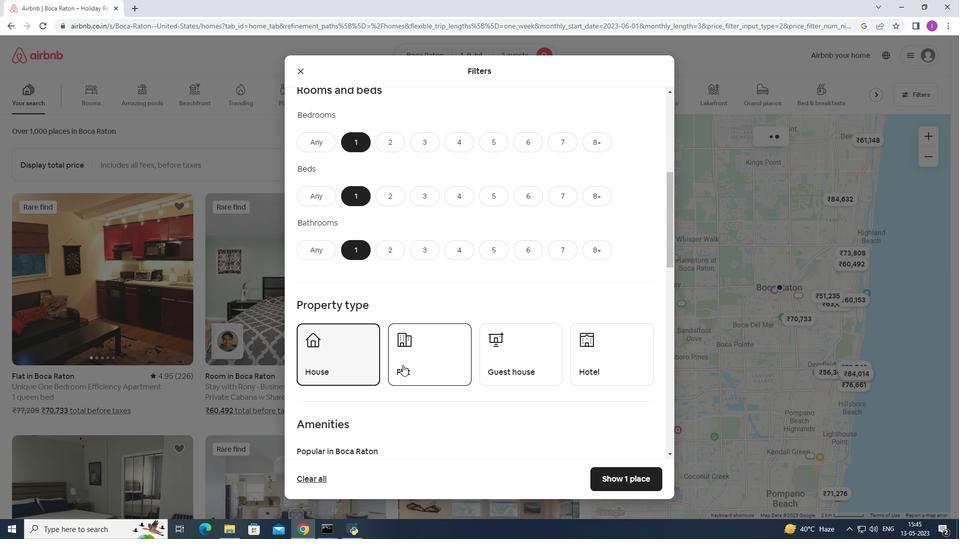 
Action: Mouse moved to (502, 365)
Screenshot: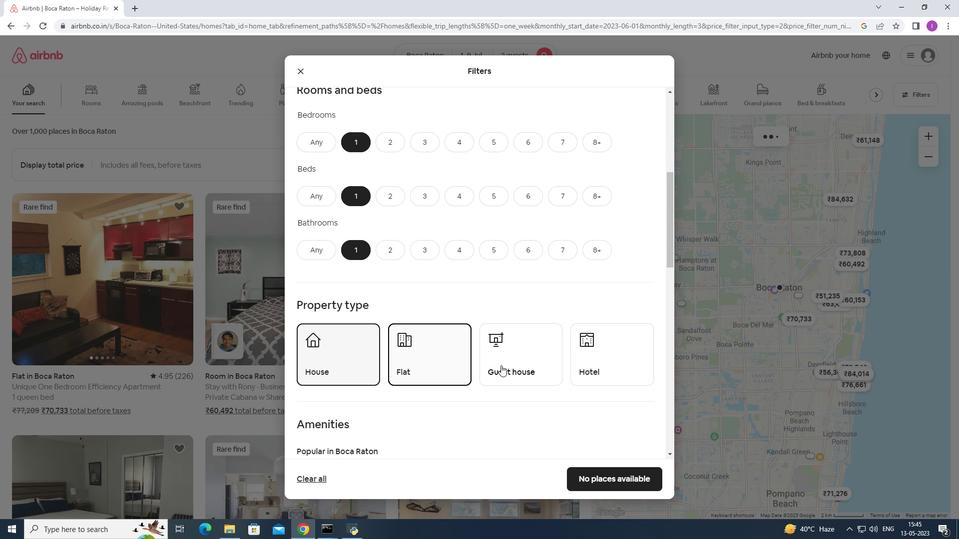
Action: Mouse pressed left at (502, 365)
Screenshot: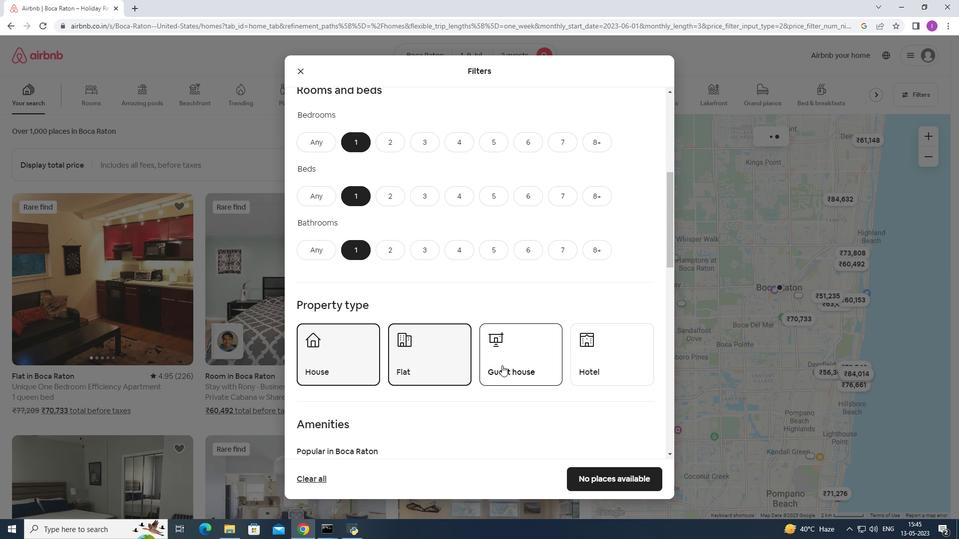 
Action: Mouse moved to (591, 365)
Screenshot: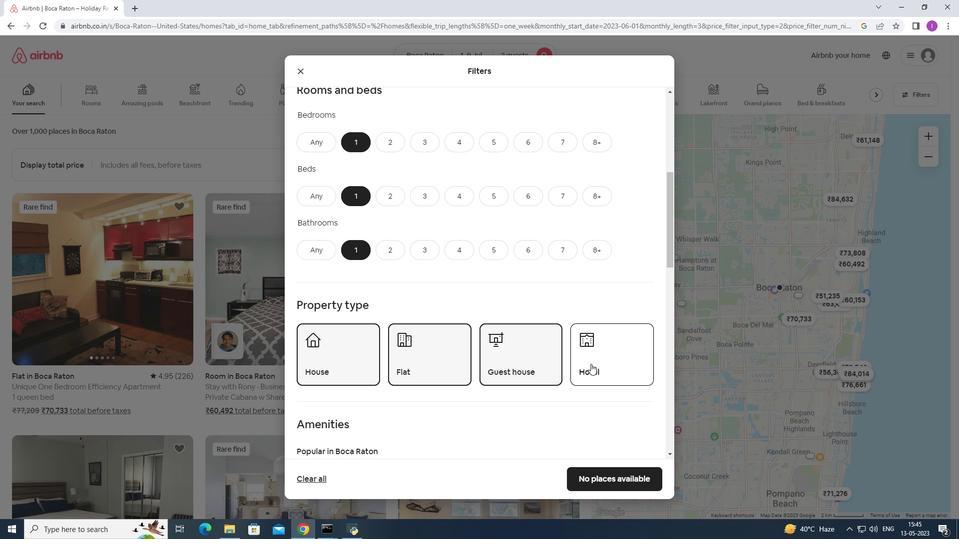 
Action: Mouse scrolled (591, 365) with delta (0, 0)
Screenshot: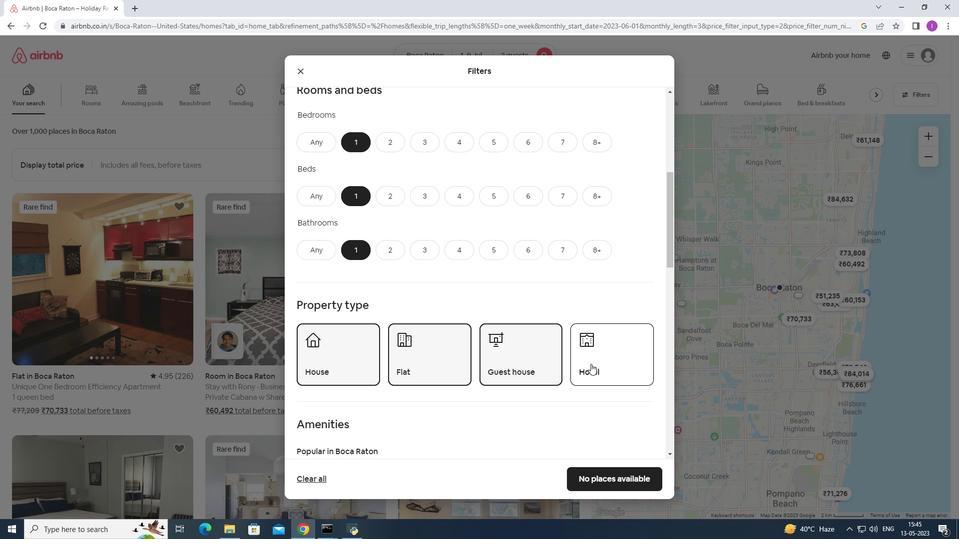 
Action: Mouse moved to (591, 366)
Screenshot: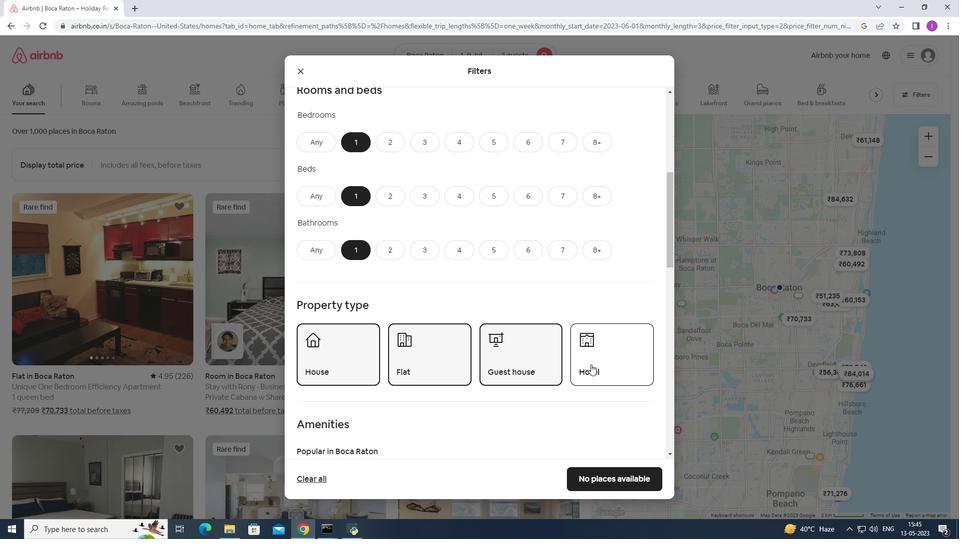 
Action: Mouse scrolled (591, 366) with delta (0, 0)
Screenshot: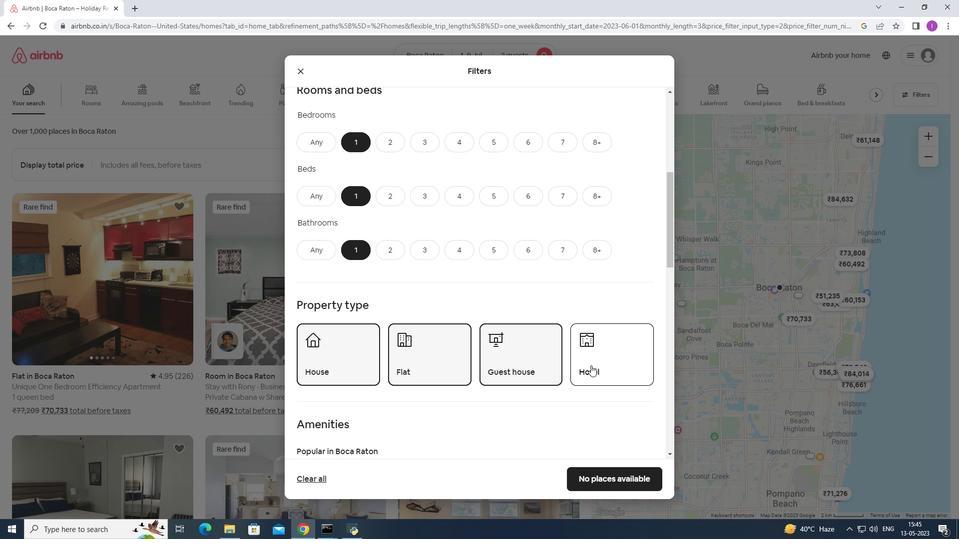 
Action: Mouse moved to (477, 373)
Screenshot: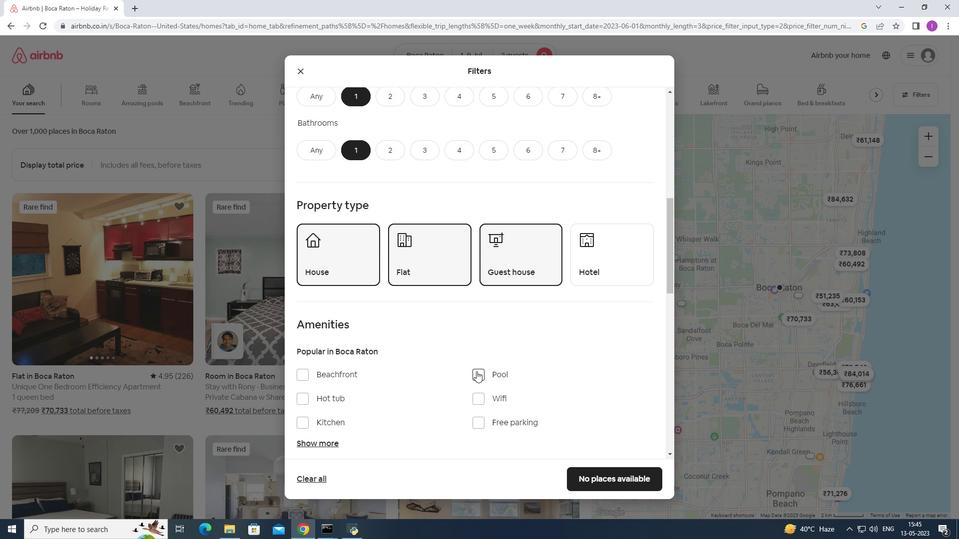 
Action: Mouse scrolled (477, 372) with delta (0, 0)
Screenshot: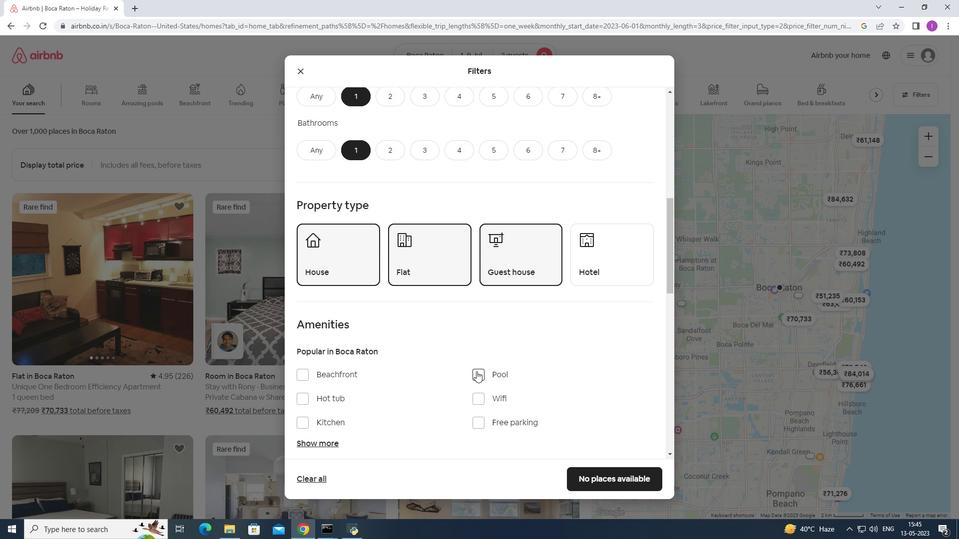 
Action: Mouse moved to (477, 373)
Screenshot: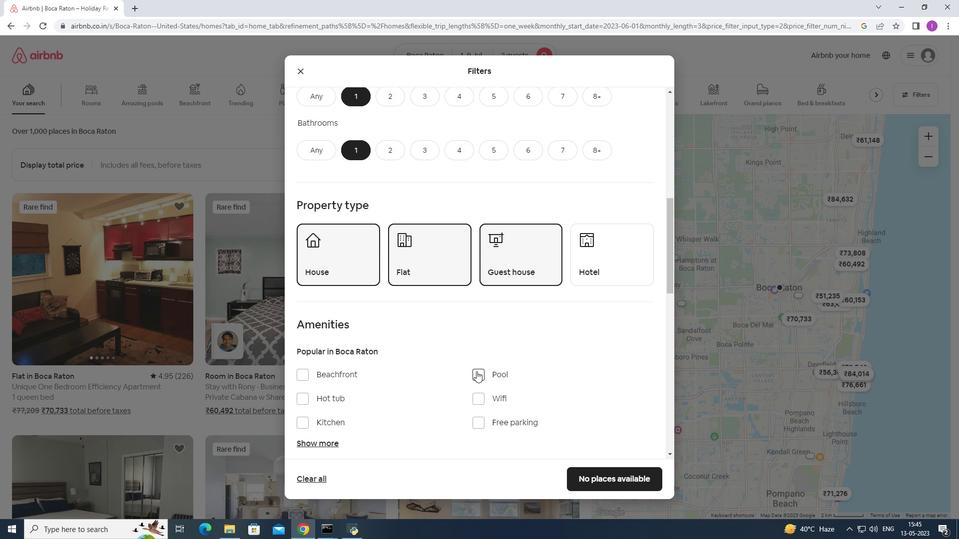 
Action: Mouse scrolled (477, 372) with delta (0, 0)
Screenshot: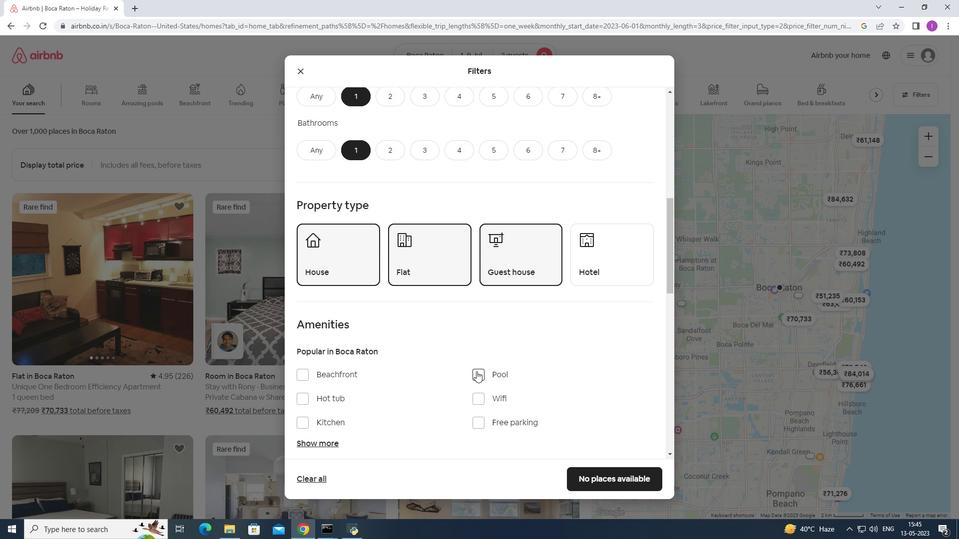
Action: Mouse moved to (477, 374)
Screenshot: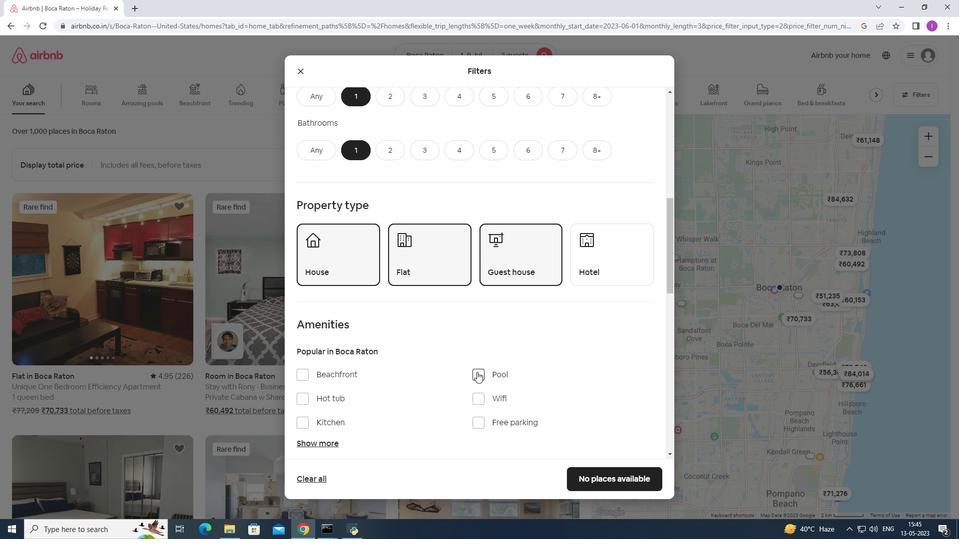 
Action: Mouse scrolled (477, 373) with delta (0, 0)
Screenshot: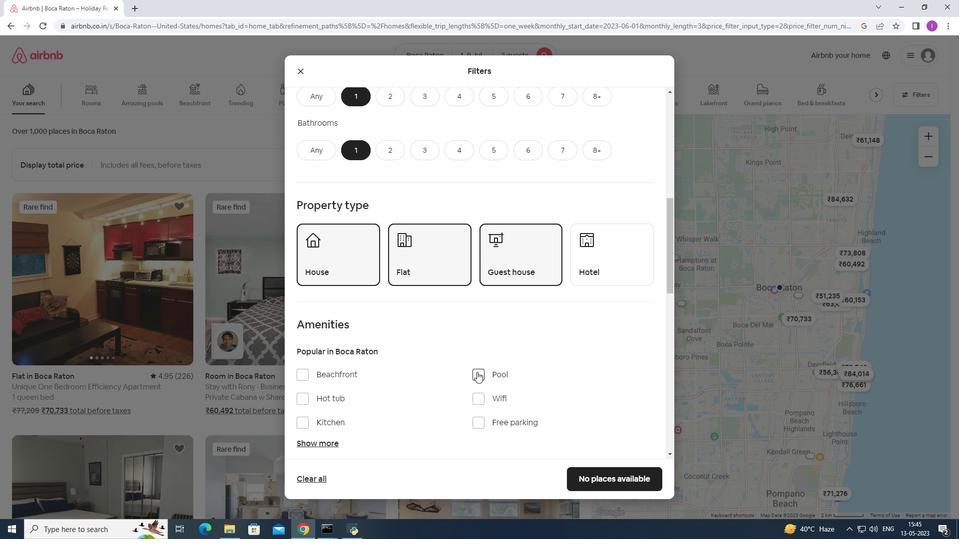 
Action: Mouse moved to (577, 384)
Screenshot: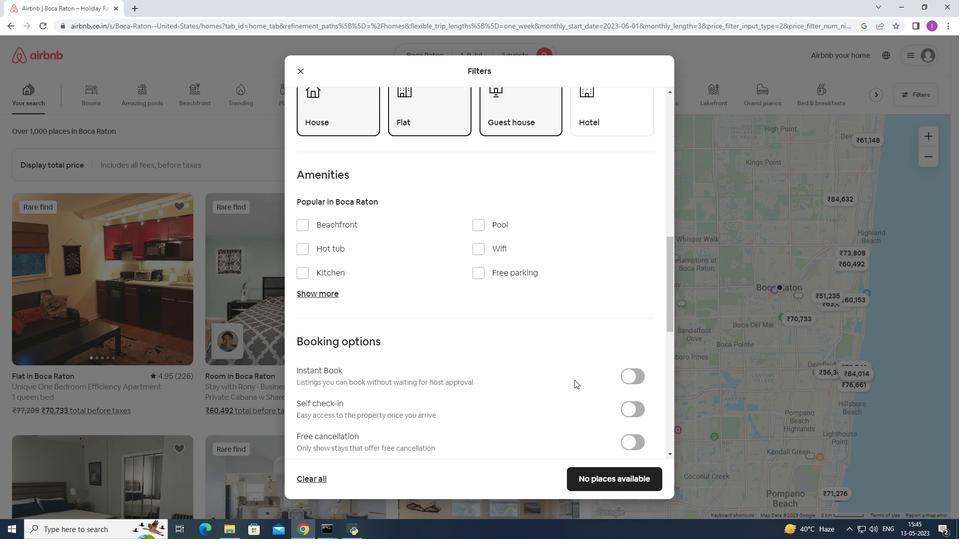 
Action: Mouse scrolled (577, 384) with delta (0, 0)
Screenshot: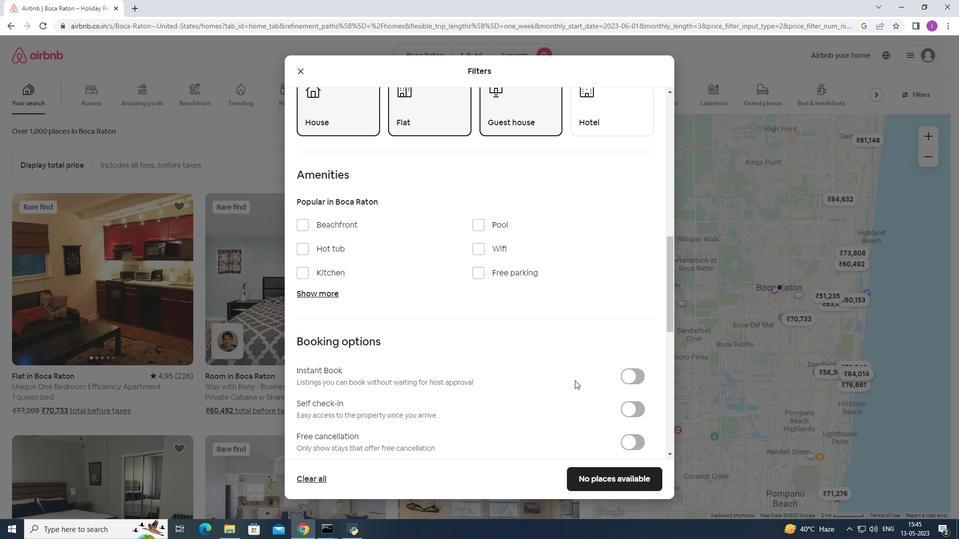 
Action: Mouse moved to (577, 385)
Screenshot: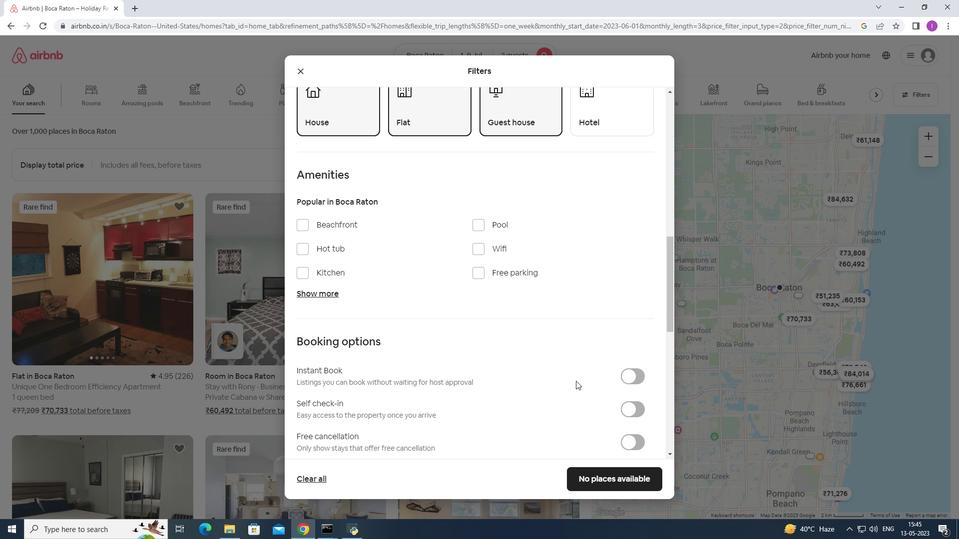 
Action: Mouse scrolled (577, 384) with delta (0, 0)
Screenshot: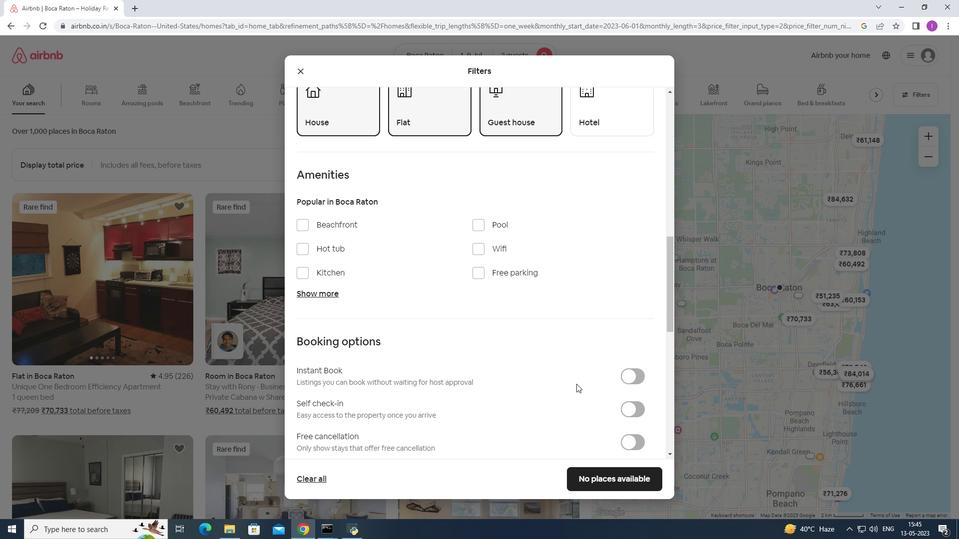
Action: Mouse moved to (641, 313)
Screenshot: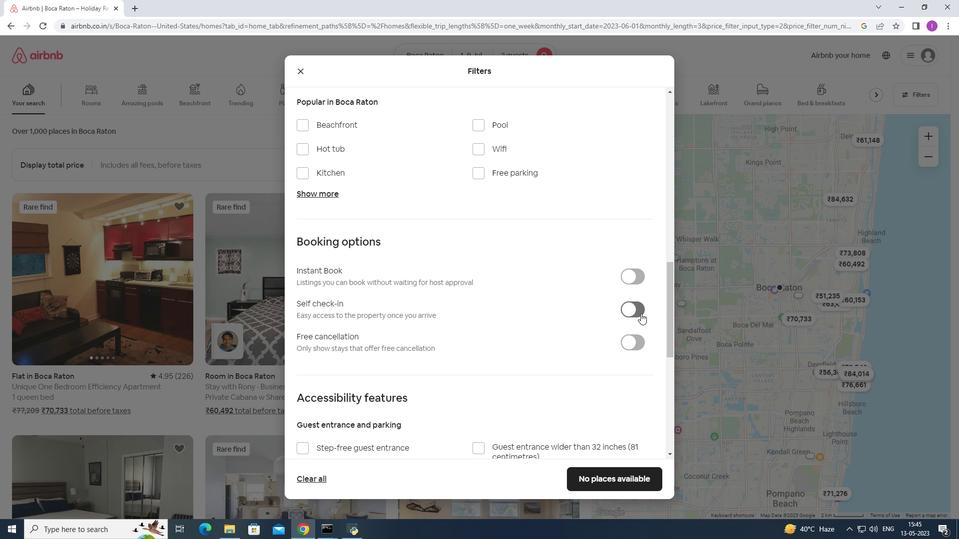 
Action: Mouse pressed left at (641, 313)
Screenshot: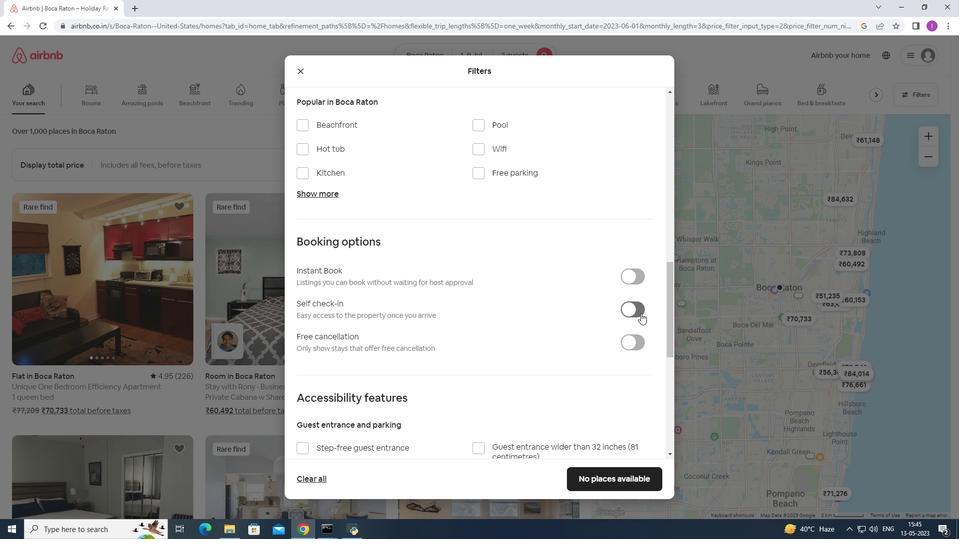 
Action: Mouse moved to (507, 391)
Screenshot: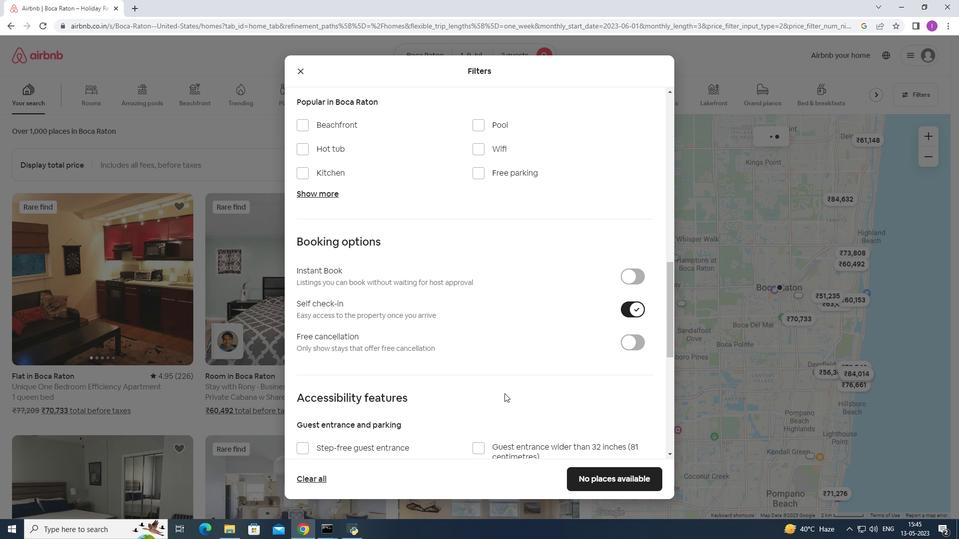 
Action: Mouse scrolled (507, 390) with delta (0, 0)
Screenshot: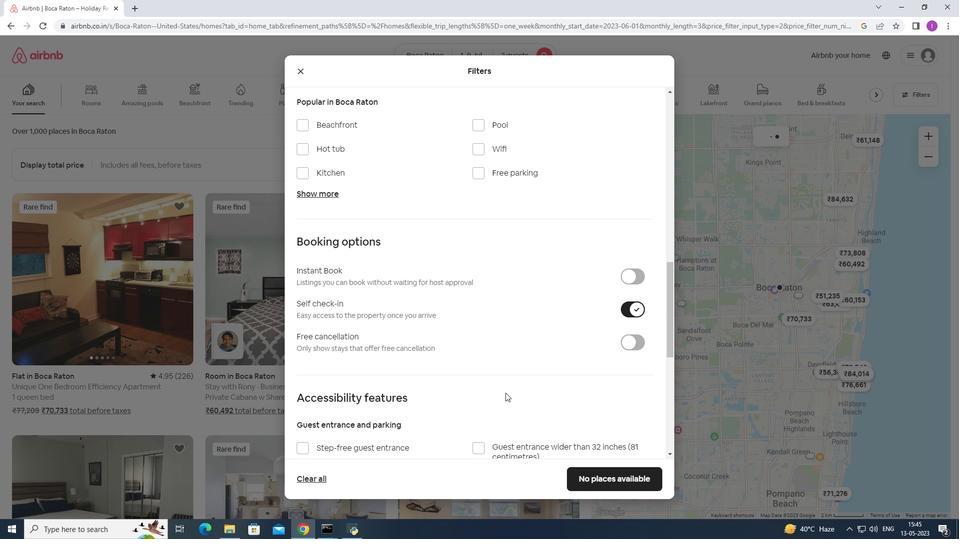 
Action: Mouse moved to (507, 391)
Screenshot: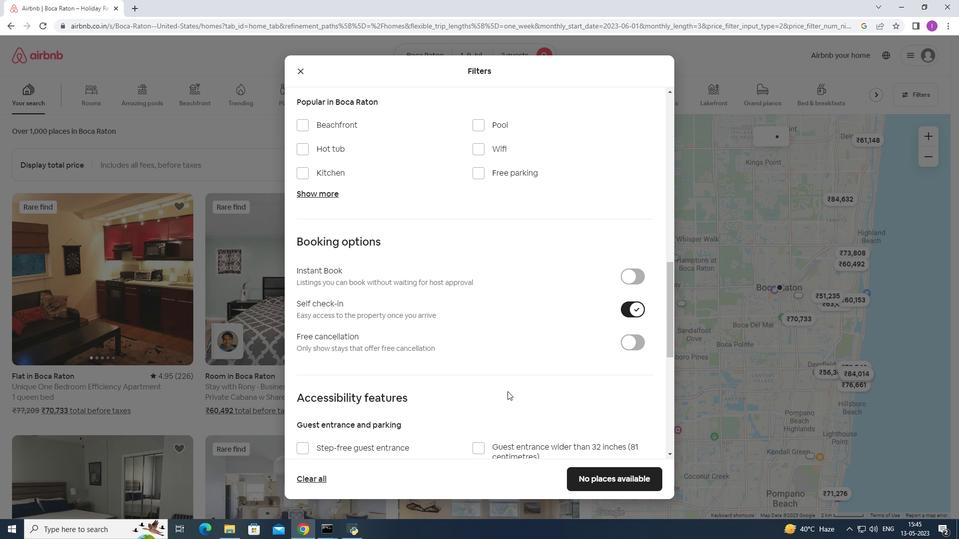 
Action: Mouse scrolled (507, 391) with delta (0, 0)
Screenshot: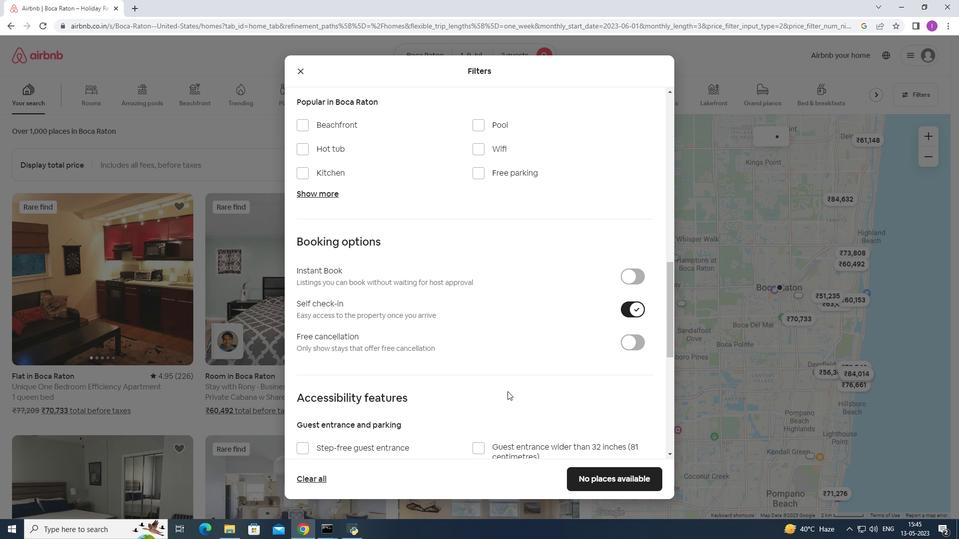 
Action: Mouse scrolled (507, 391) with delta (0, 0)
Screenshot: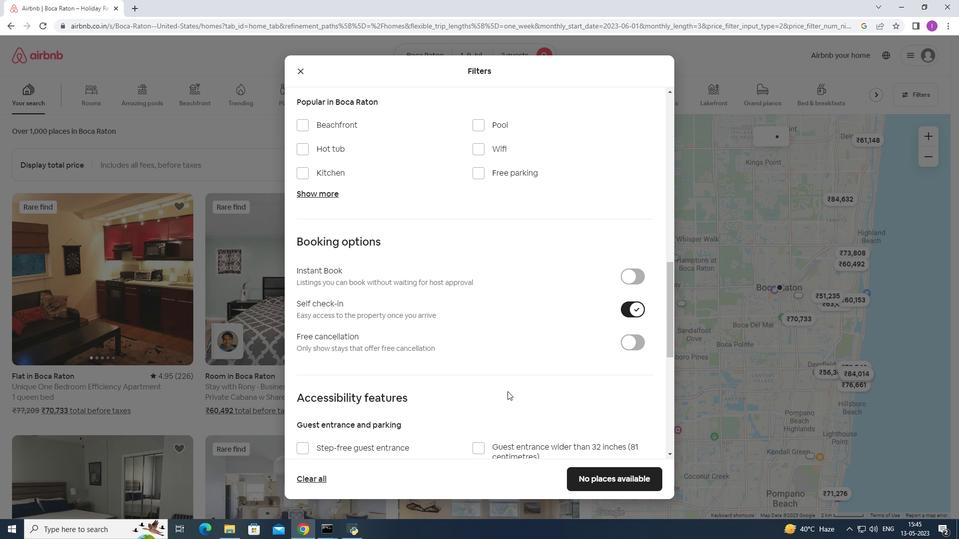 
Action: Mouse moved to (507, 392)
Screenshot: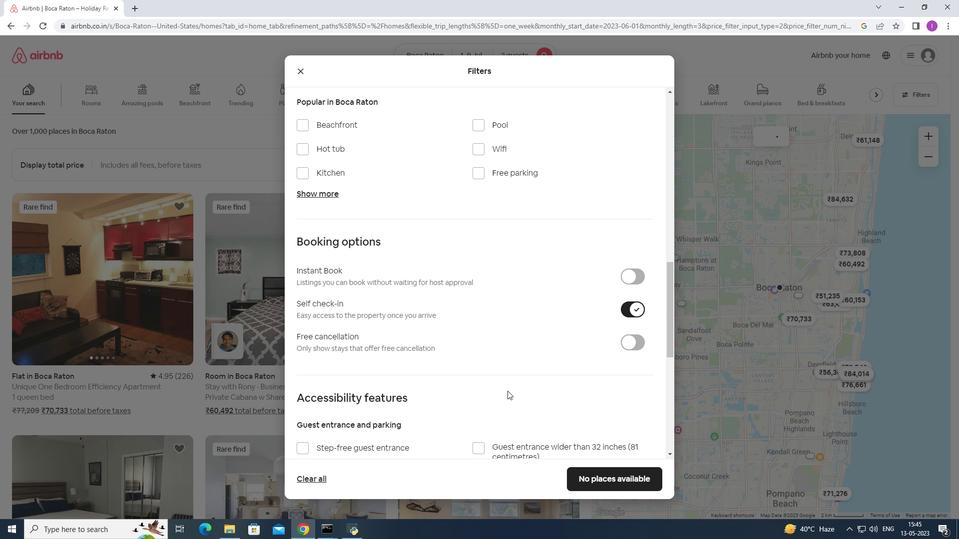 
Action: Mouse scrolled (507, 391) with delta (0, 0)
Screenshot: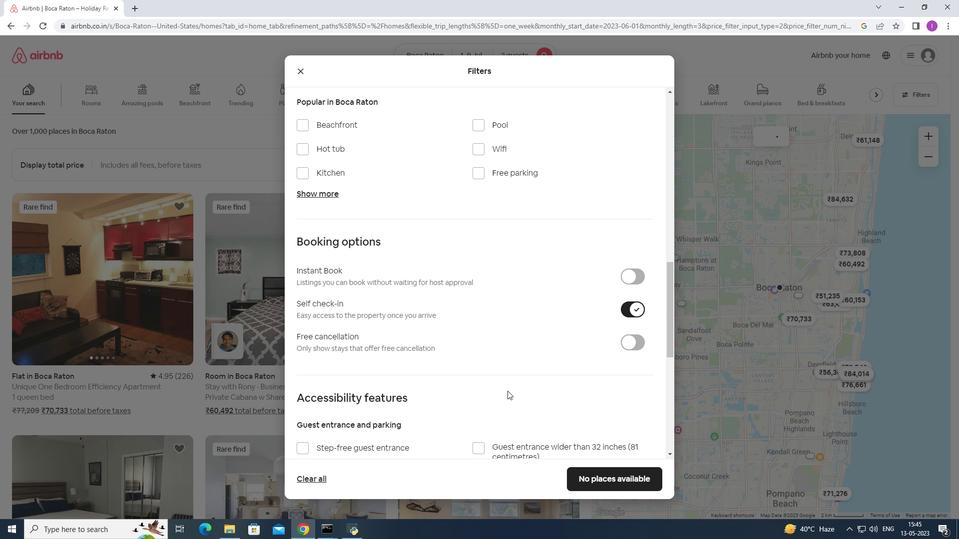 
Action: Mouse moved to (507, 392)
Screenshot: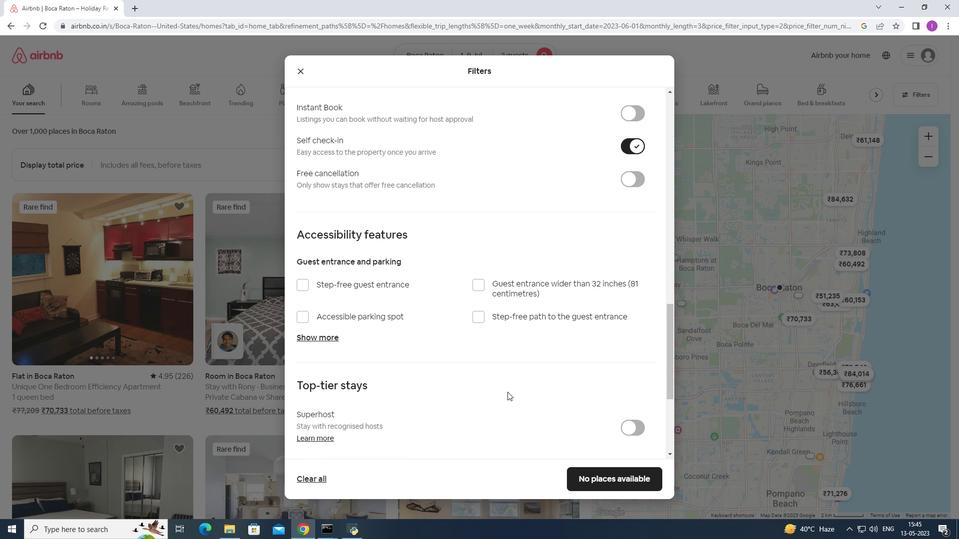 
Action: Mouse scrolled (507, 391) with delta (0, 0)
Screenshot: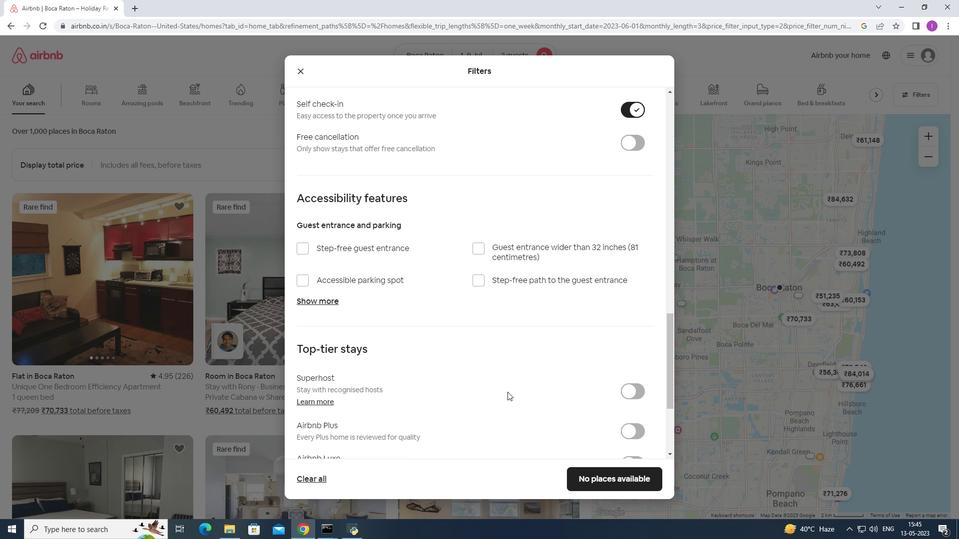 
Action: Mouse scrolled (507, 391) with delta (0, 0)
Screenshot: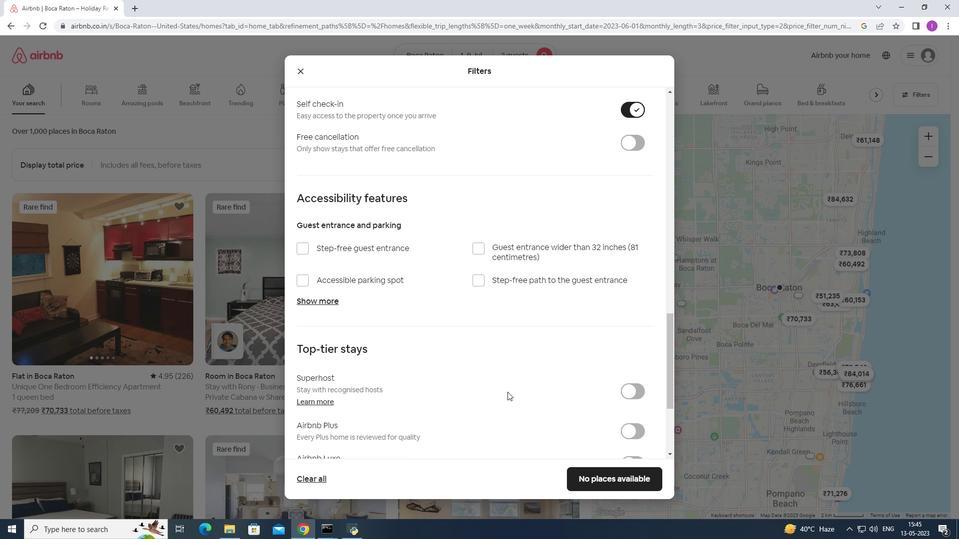 
Action: Mouse scrolled (507, 391) with delta (0, 0)
Screenshot: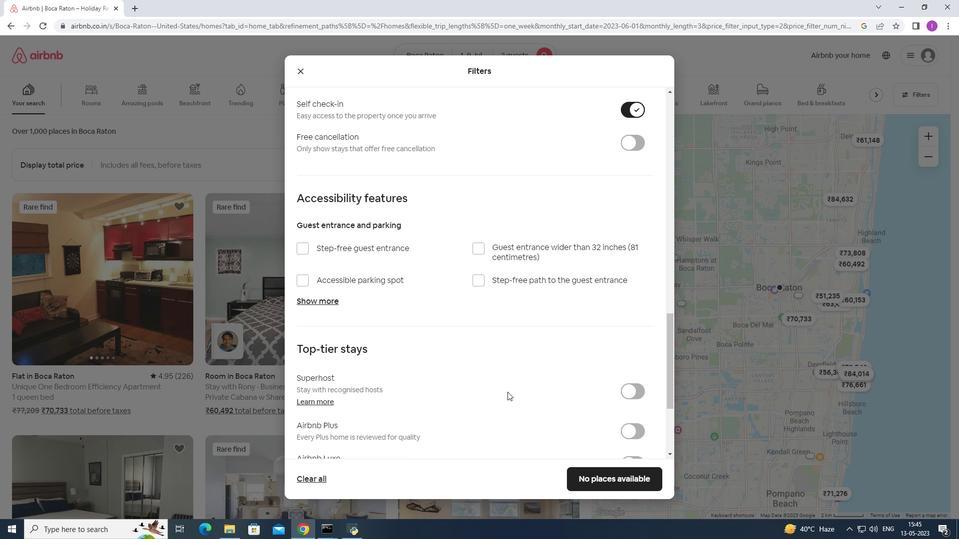 
Action: Mouse moved to (507, 392)
Screenshot: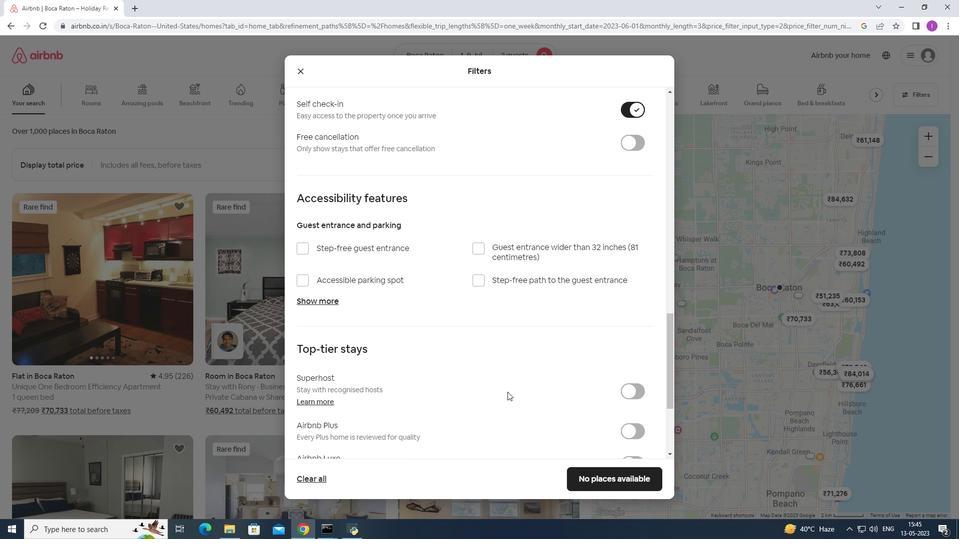 
Action: Mouse scrolled (507, 391) with delta (0, 0)
Screenshot: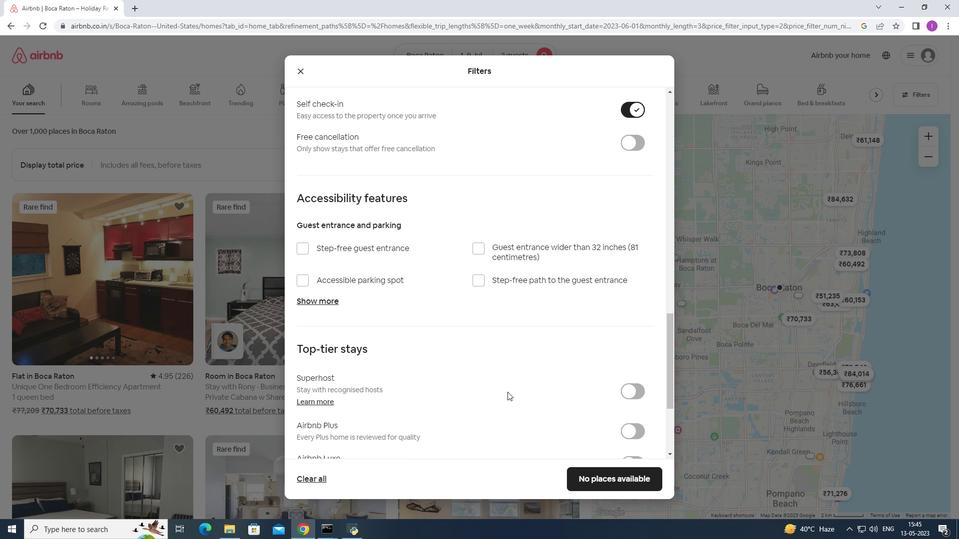 
Action: Mouse moved to (507, 393)
Screenshot: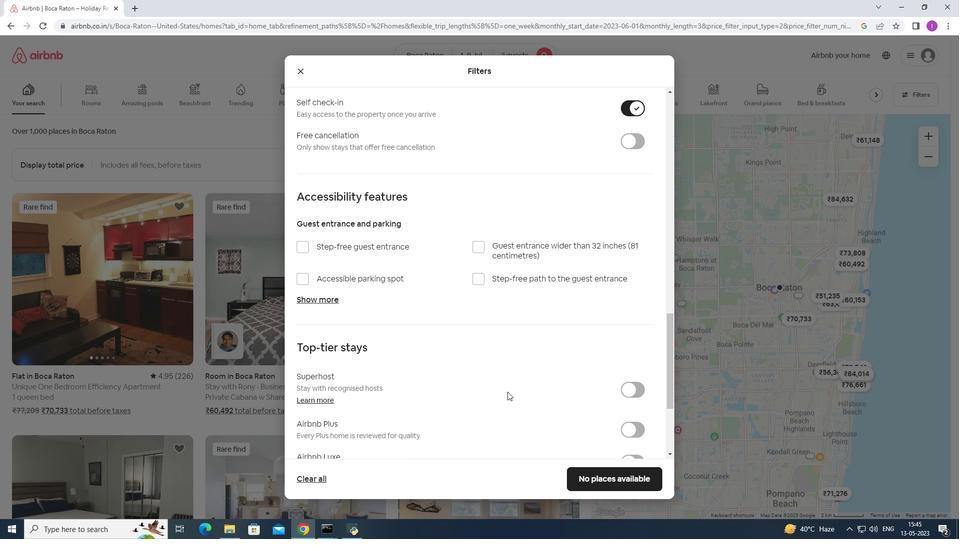
Action: Mouse scrolled (507, 393) with delta (0, 0)
Screenshot: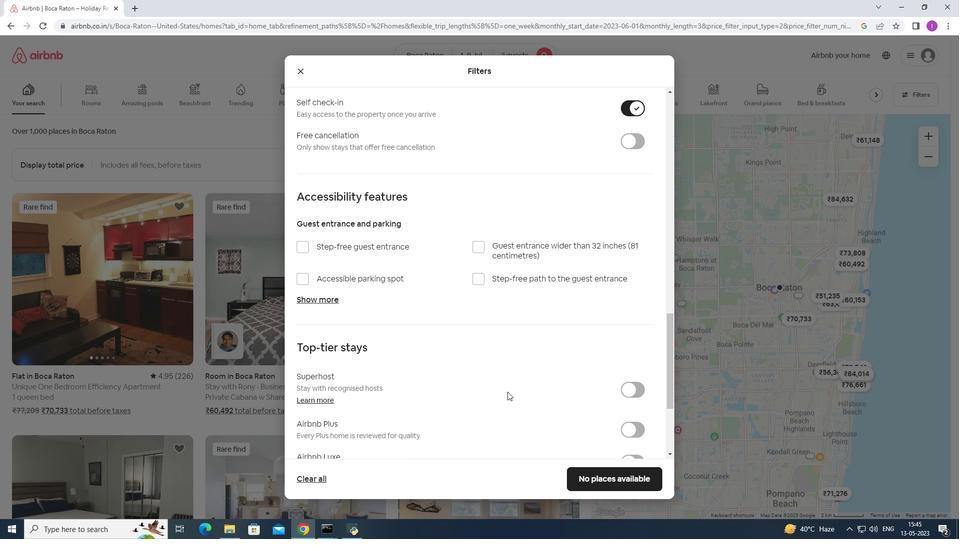 
Action: Mouse moved to (505, 395)
Screenshot: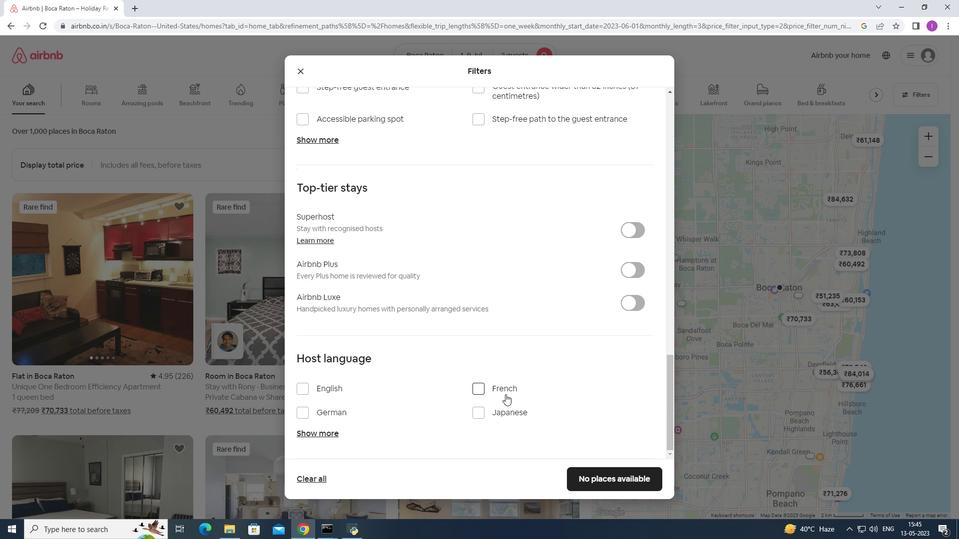 
Action: Mouse scrolled (505, 394) with delta (0, 0)
Screenshot: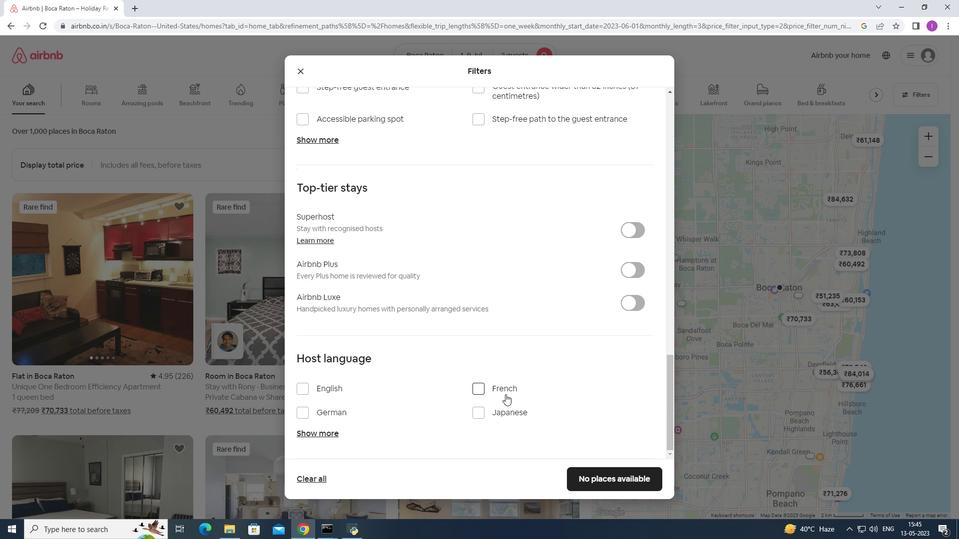 
Action: Mouse moved to (504, 397)
Screenshot: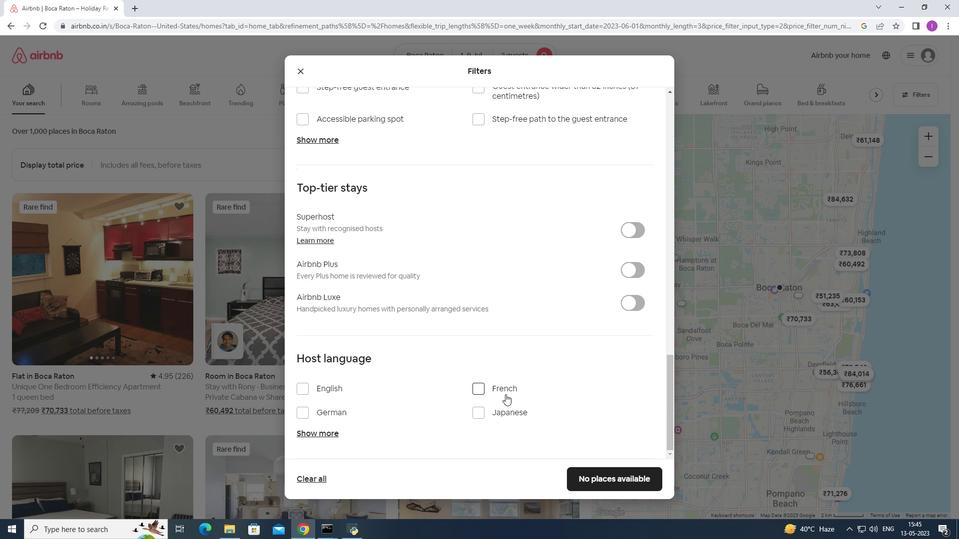 
Action: Mouse scrolled (504, 397) with delta (0, 0)
Screenshot: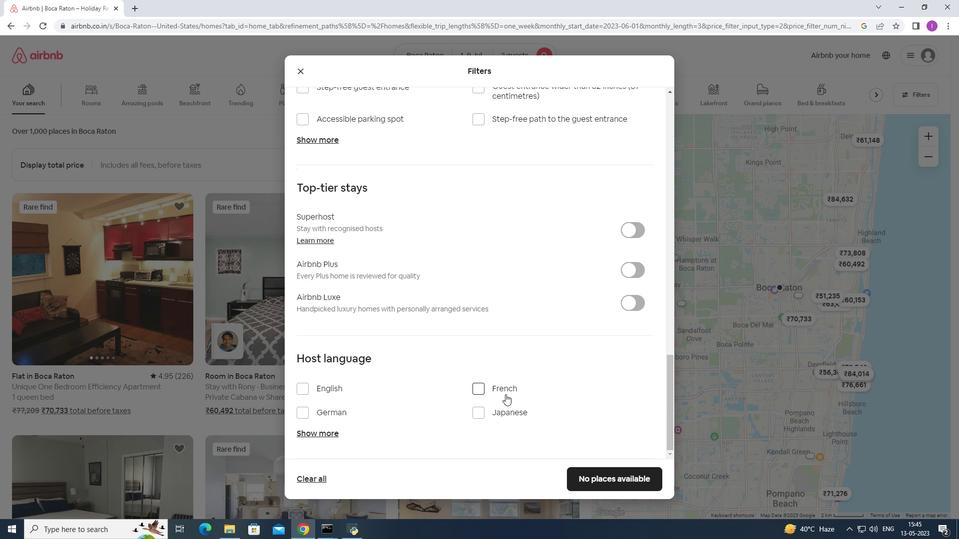 
Action: Mouse moved to (503, 399)
Screenshot: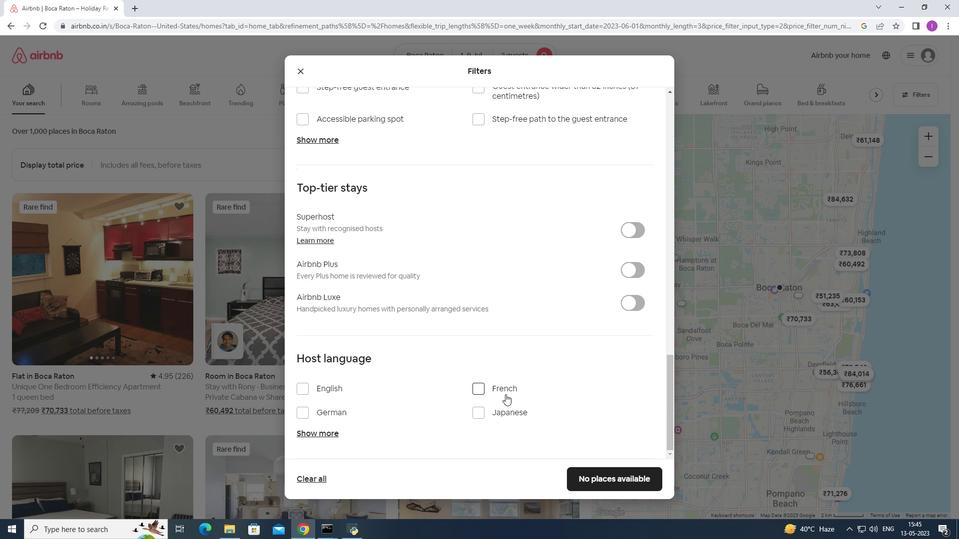
Action: Mouse scrolled (503, 398) with delta (0, 0)
Screenshot: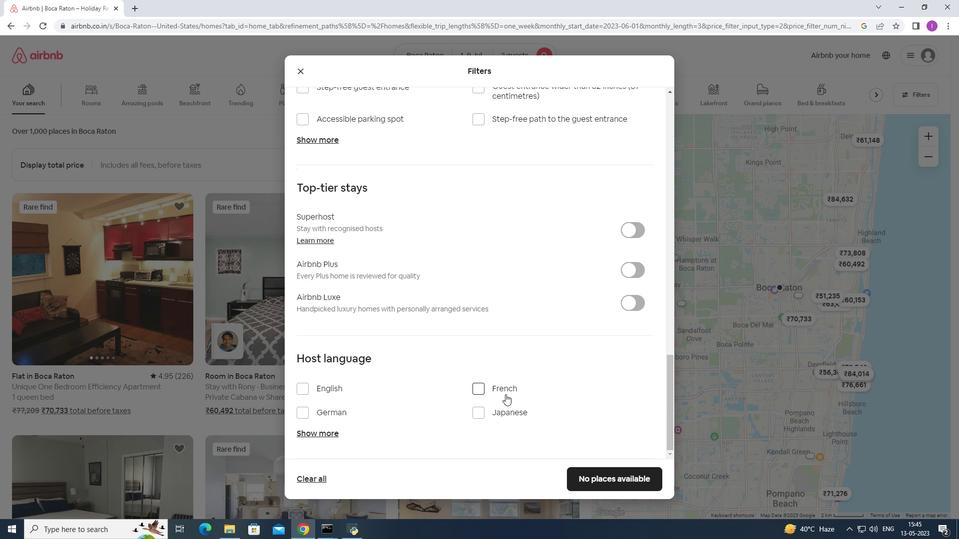 
Action: Mouse moved to (503, 399)
Screenshot: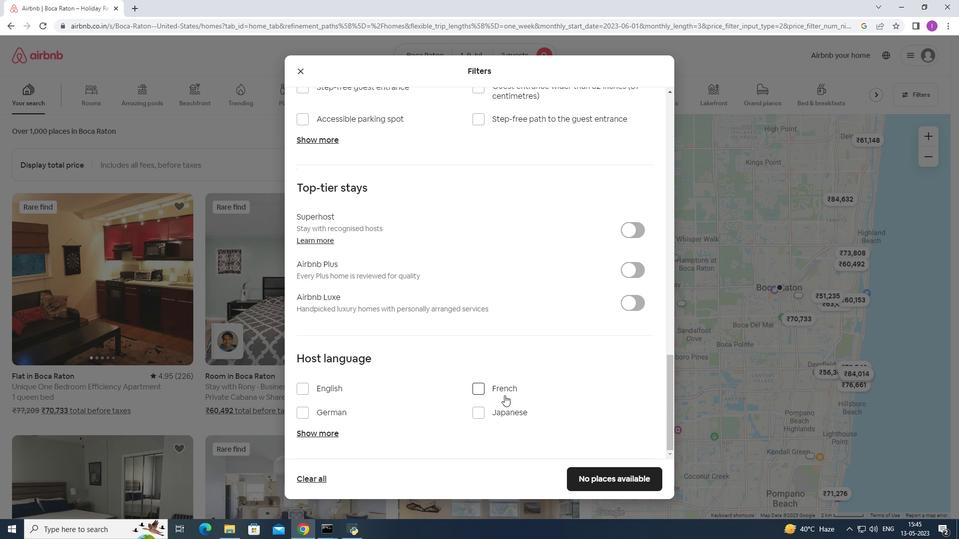 
Action: Mouse scrolled (503, 399) with delta (0, 0)
Screenshot: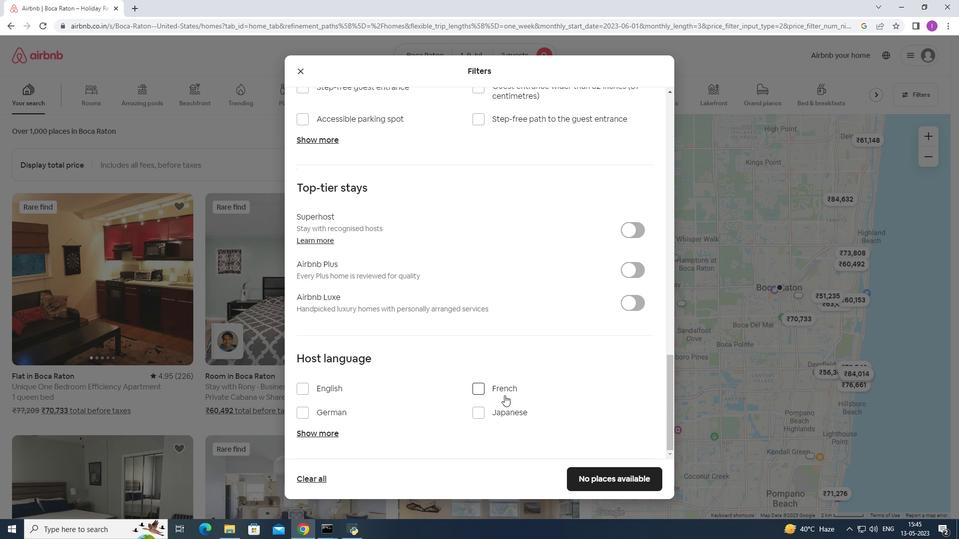 
Action: Mouse scrolled (503, 399) with delta (0, 0)
Screenshot: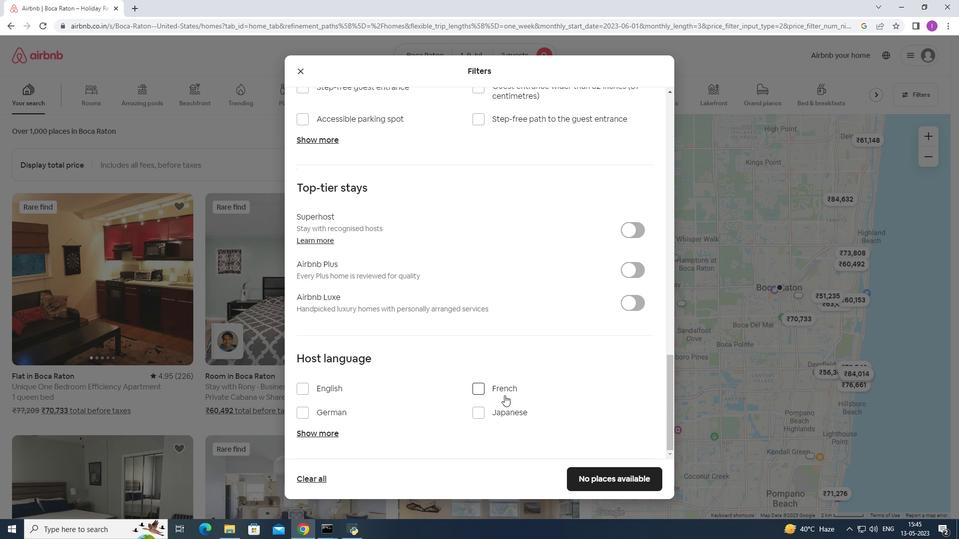 
Action: Mouse moved to (299, 391)
Screenshot: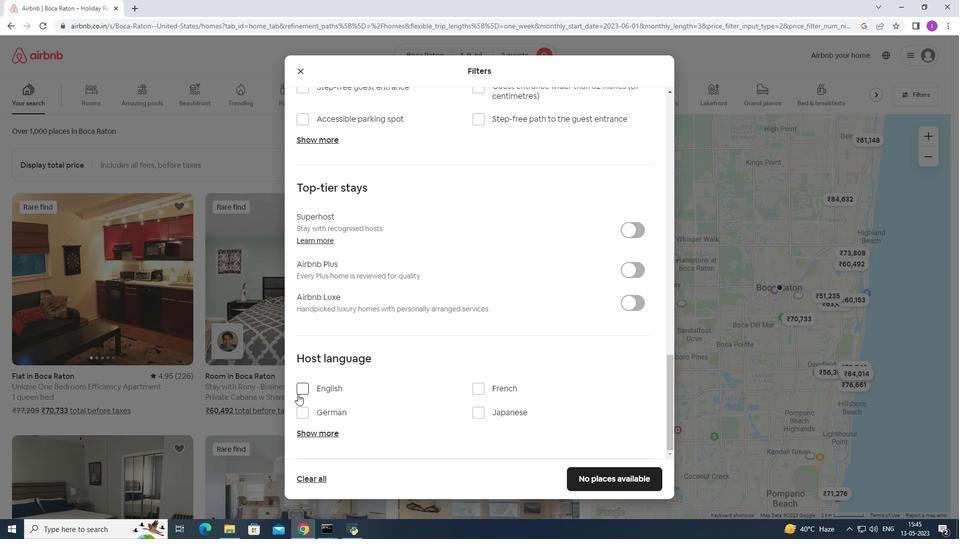 
Action: Mouse pressed left at (299, 391)
Screenshot: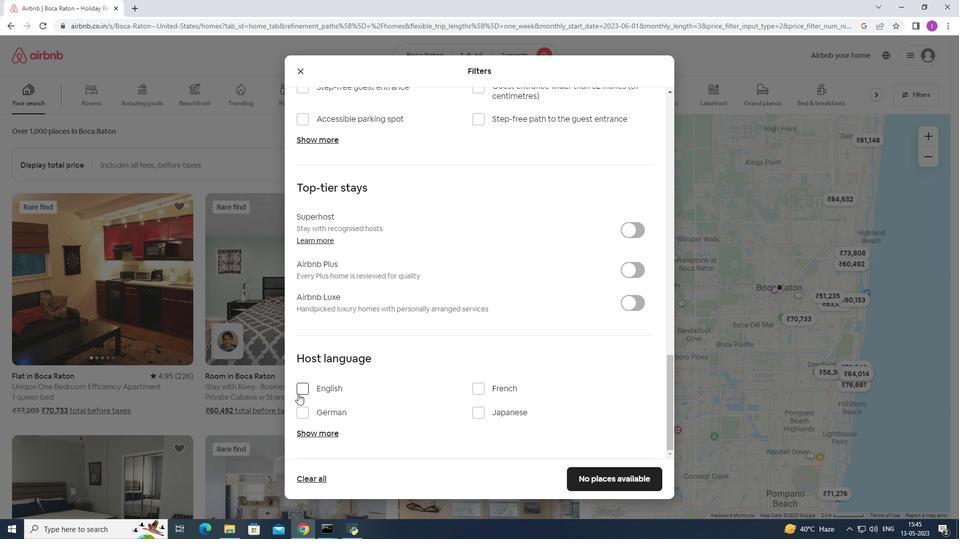 
Action: Mouse moved to (571, 477)
Screenshot: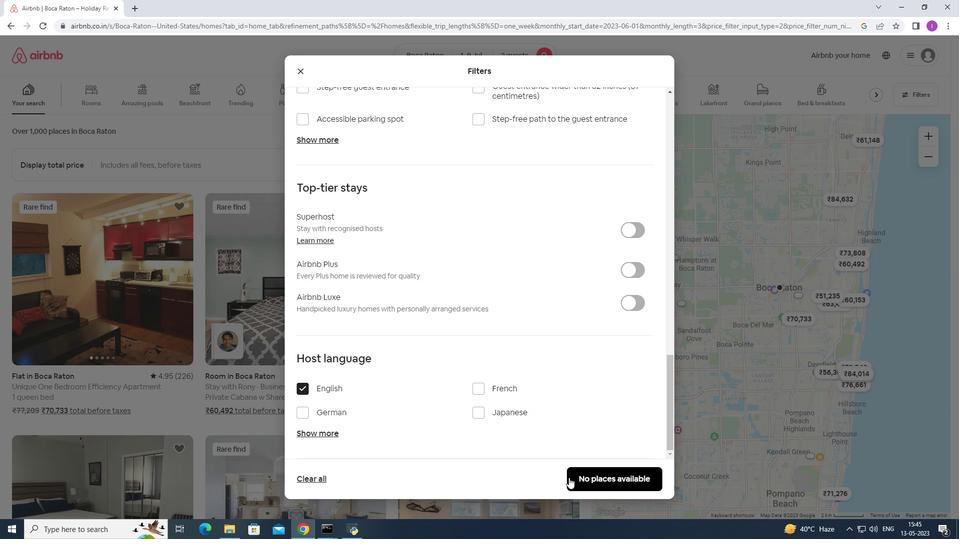 
Action: Mouse pressed left at (571, 477)
Screenshot: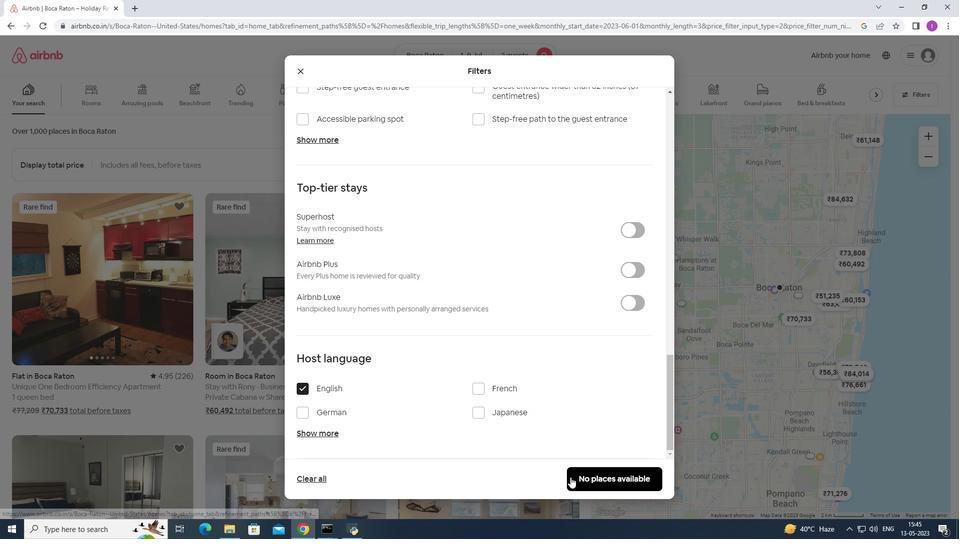 
Action: Mouse moved to (448, 443)
Screenshot: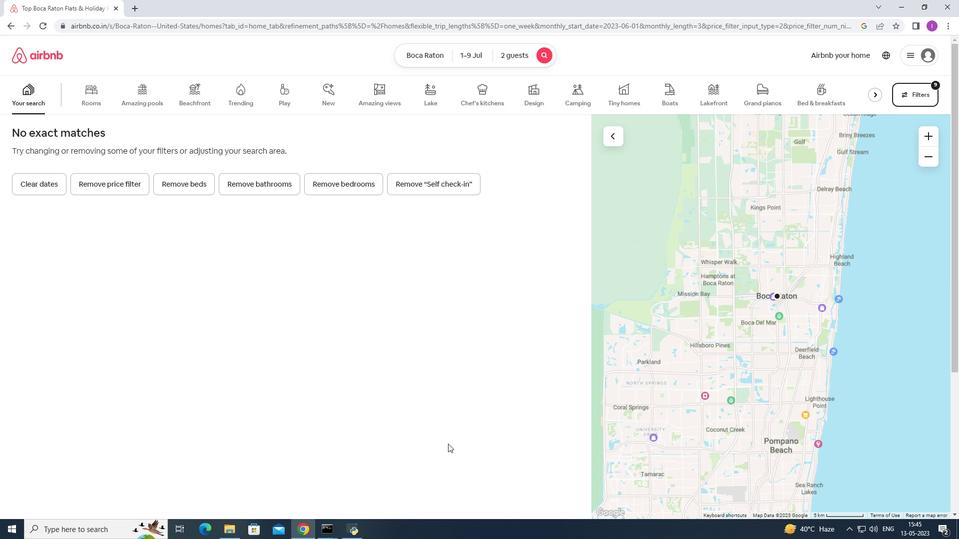 
